Task: Create a task  Develop a new online tool for online customer surveys , assign it to team member softage.3@softage.net in the project BeaconTech and update the status of the task to  On Track  , set the priority of the task to Low
Action: Mouse moved to (89, 65)
Screenshot: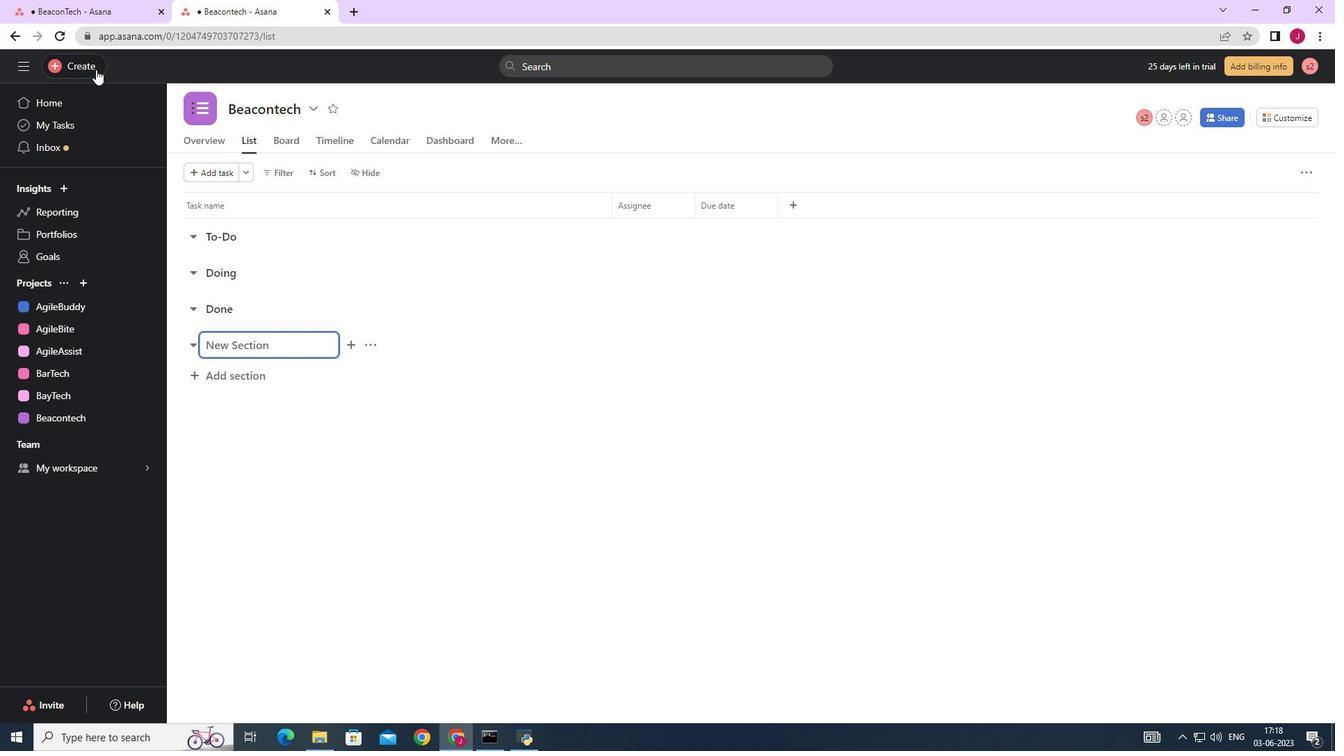 
Action: Mouse pressed left at (89, 65)
Screenshot: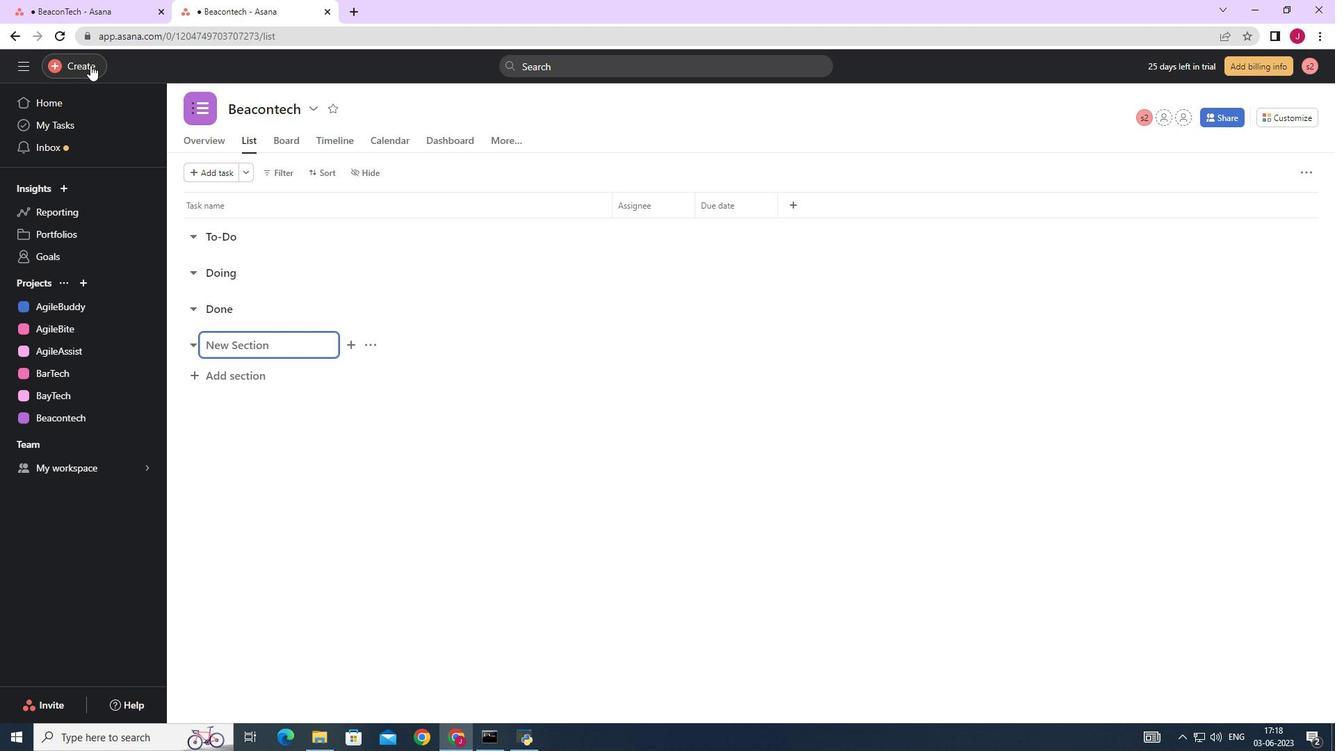 
Action: Mouse moved to (206, 71)
Screenshot: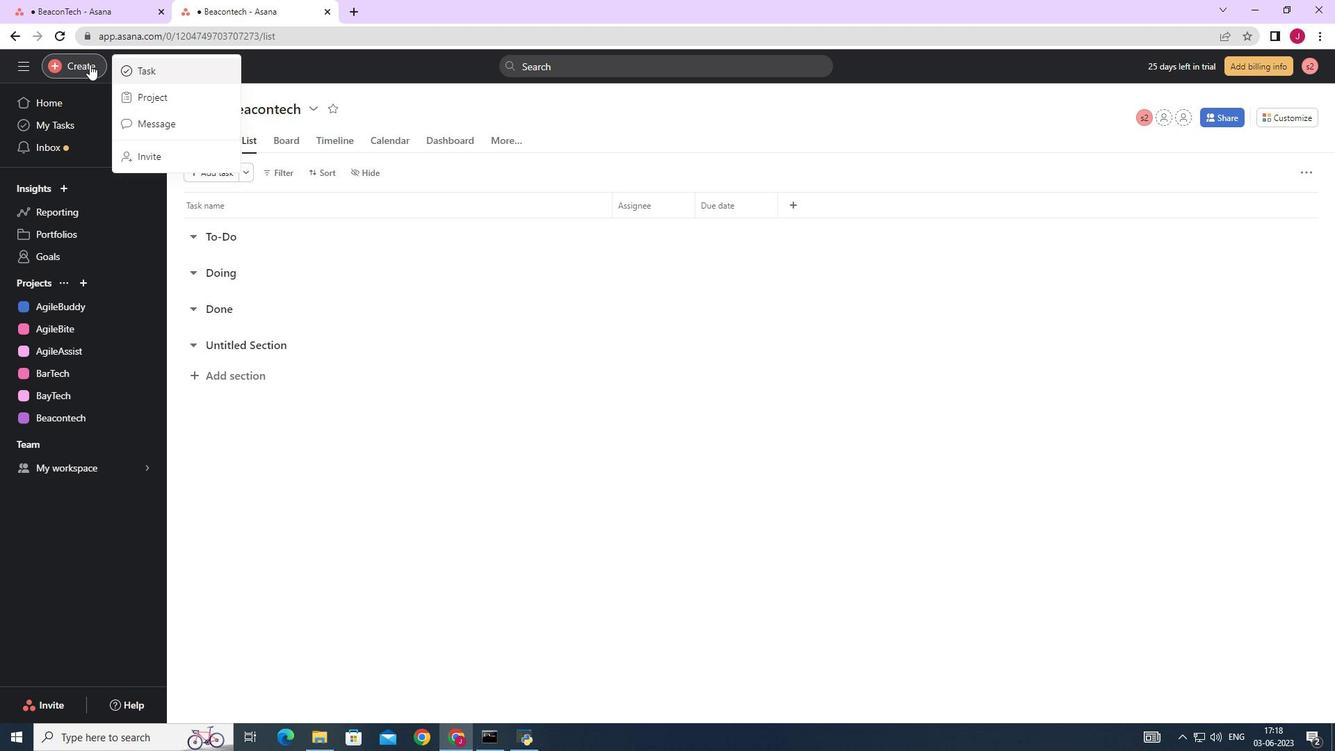 
Action: Mouse pressed left at (206, 71)
Screenshot: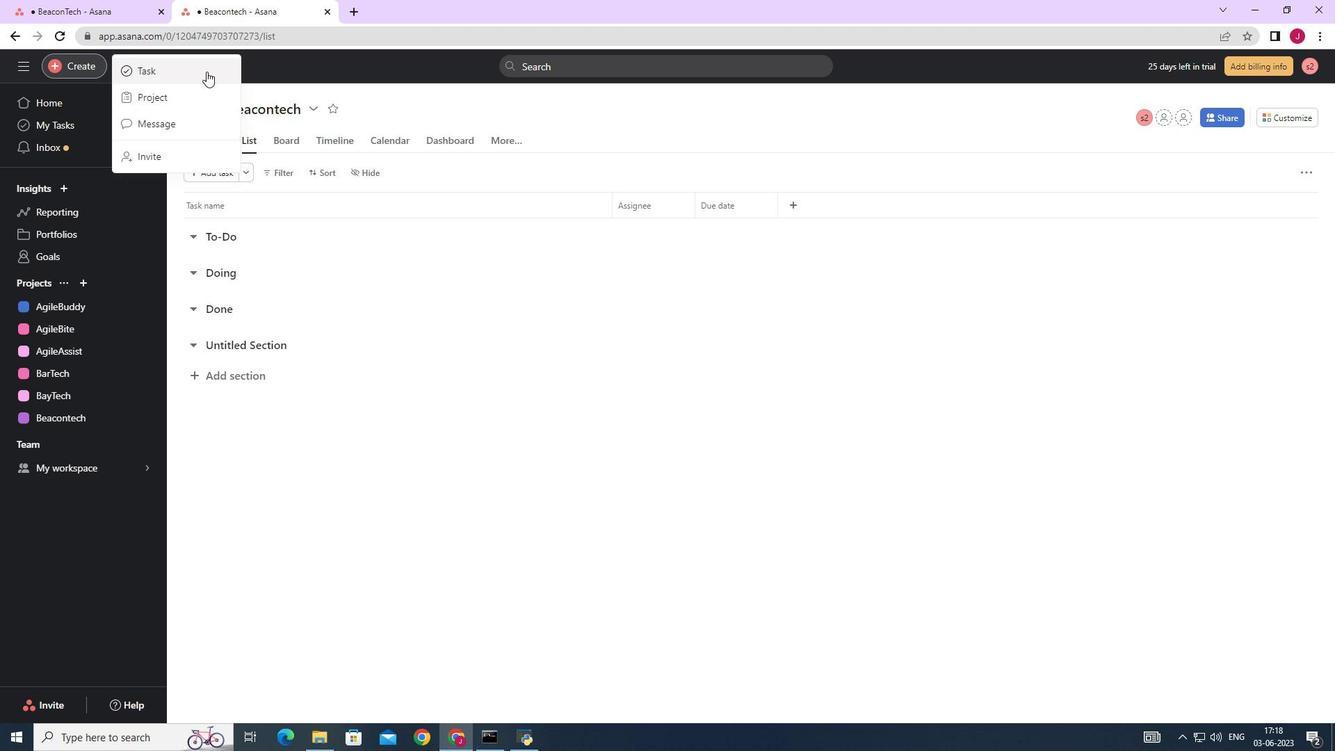 
Action: Mouse moved to (1114, 462)
Screenshot: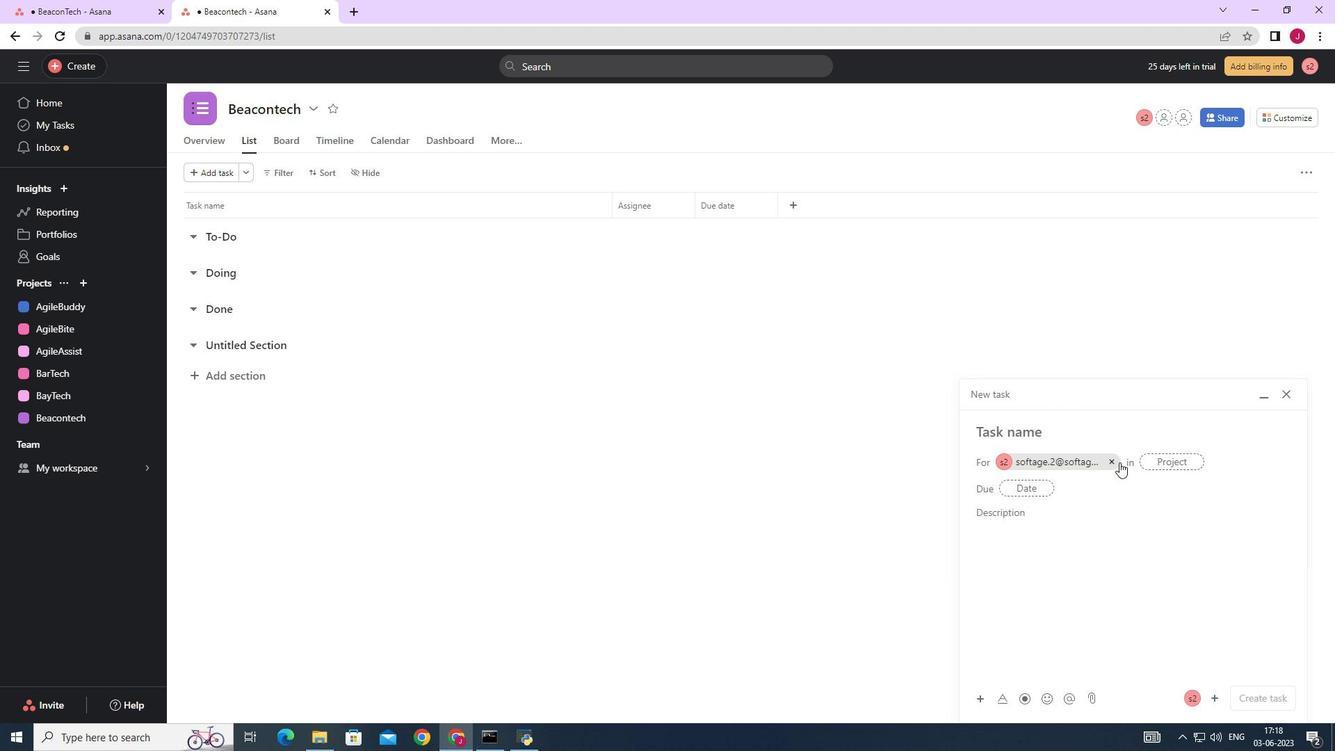 
Action: Mouse pressed left at (1114, 462)
Screenshot: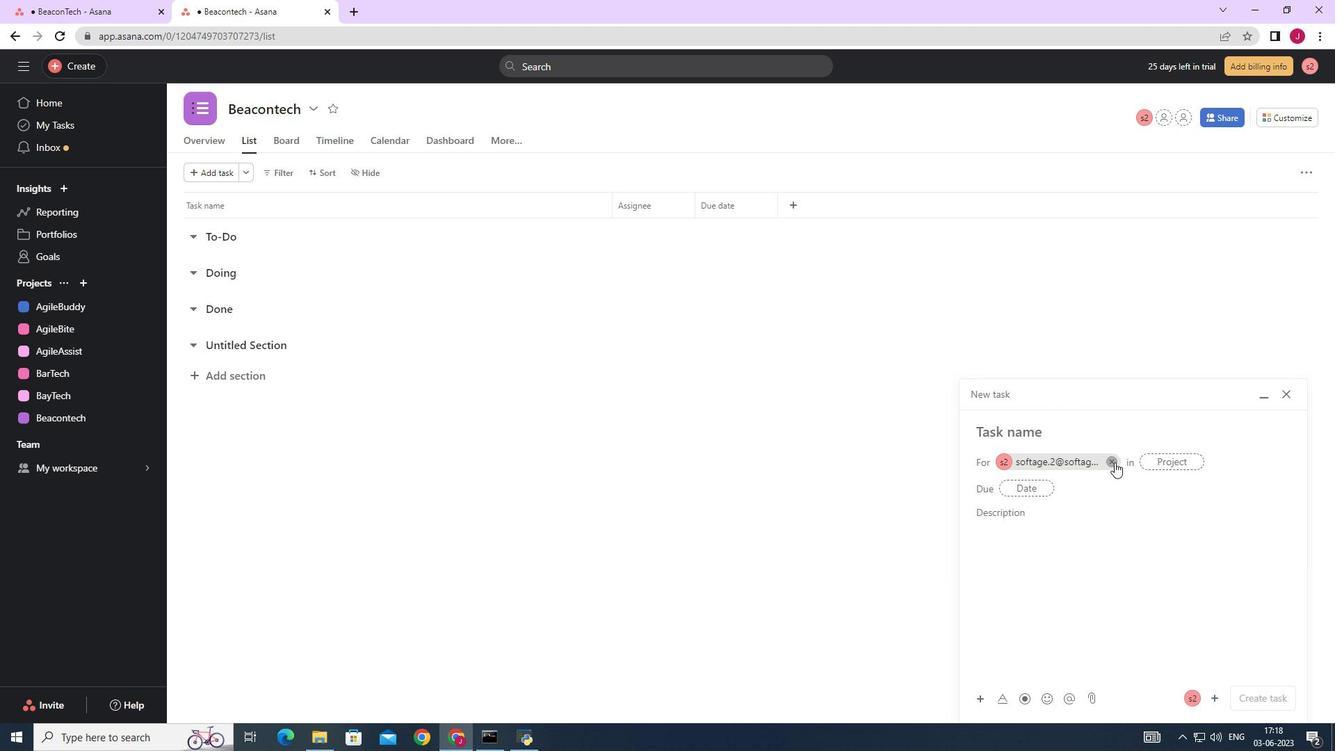 
Action: Mouse moved to (1018, 432)
Screenshot: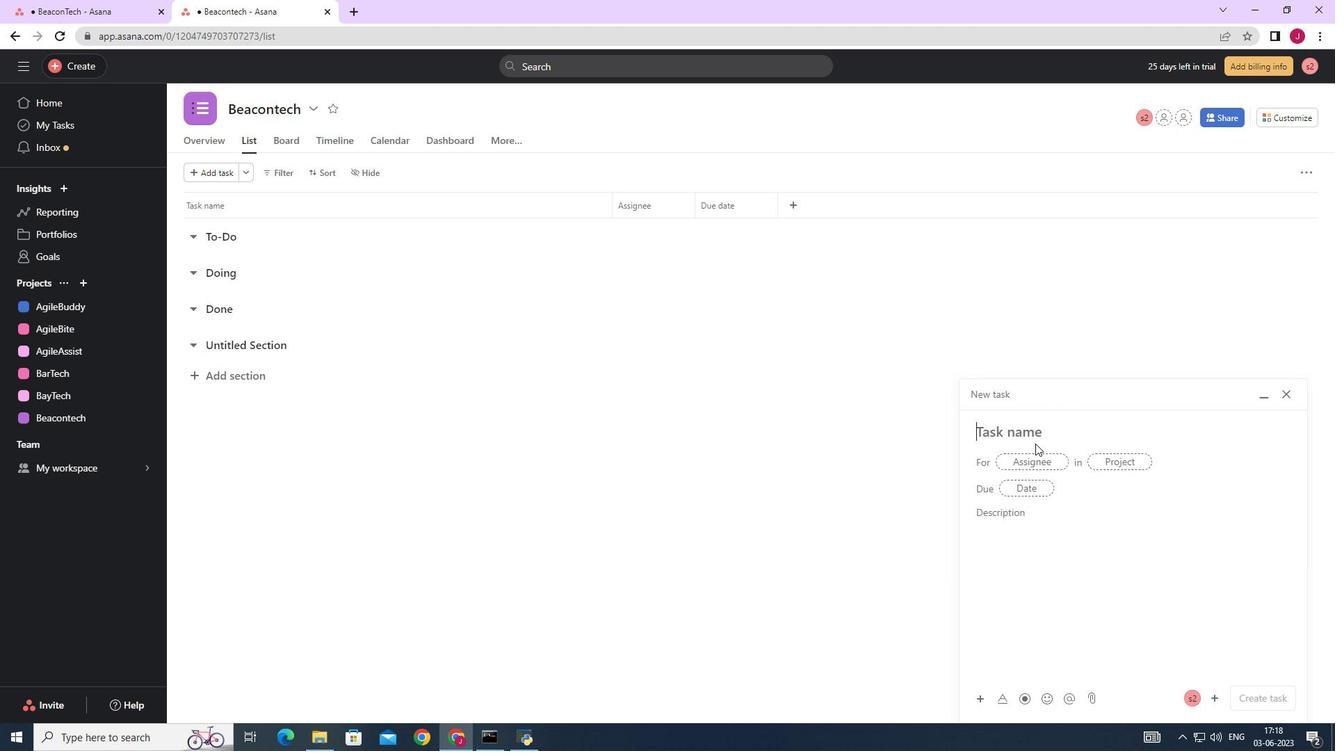 
Action: Mouse pressed left at (1018, 432)
Screenshot: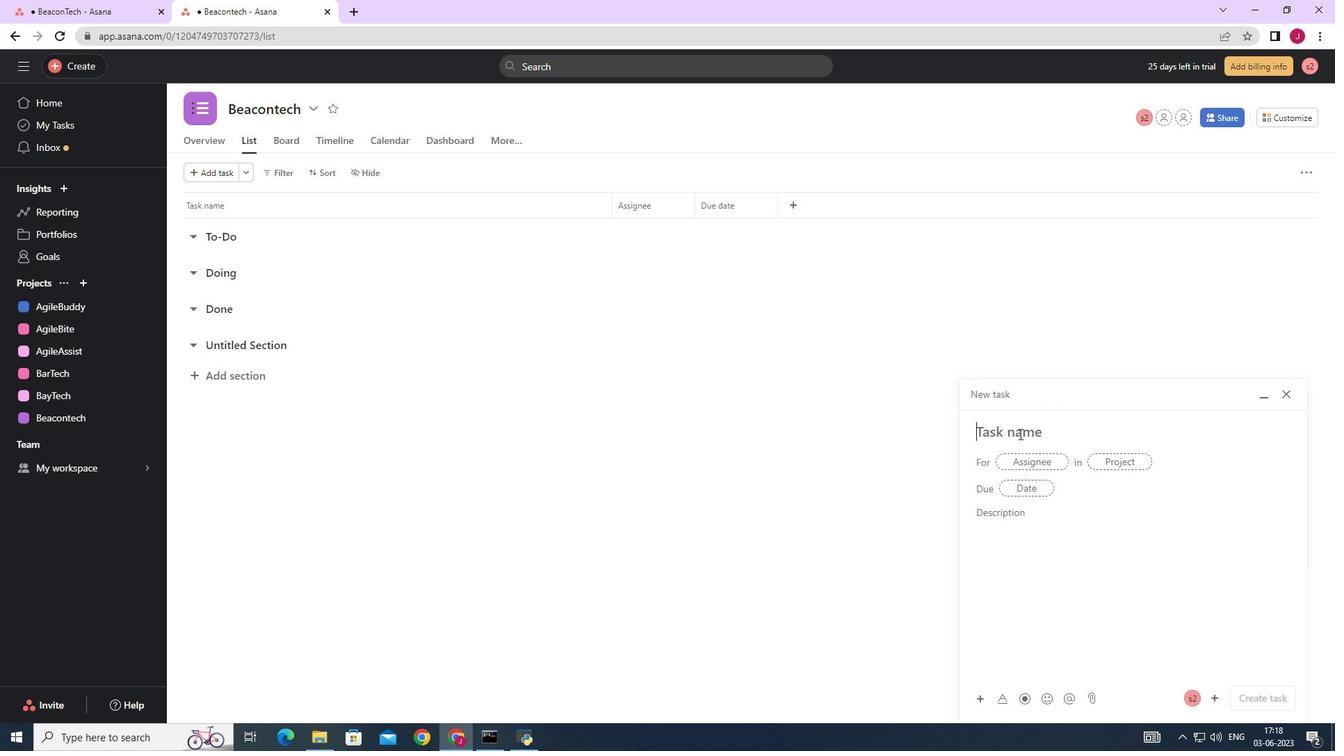 
Action: Key pressed <Key.caps_lock>D<Key.caps_lock>evelop<Key.space>a<Key.space>new<Key.space>online<Key.space>tool<Key.space>for<Key.space>online<Key.space>customer<Key.space>surveys
Screenshot: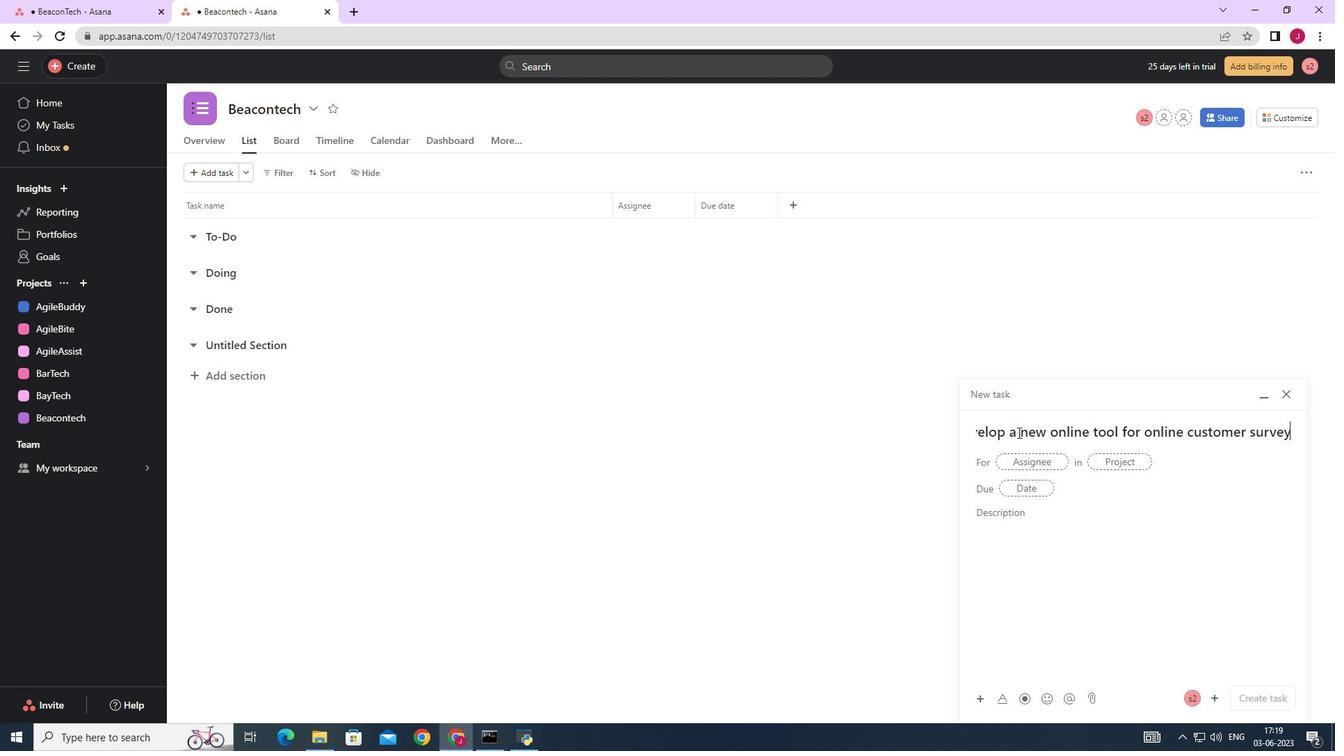 
Action: Mouse moved to (1036, 461)
Screenshot: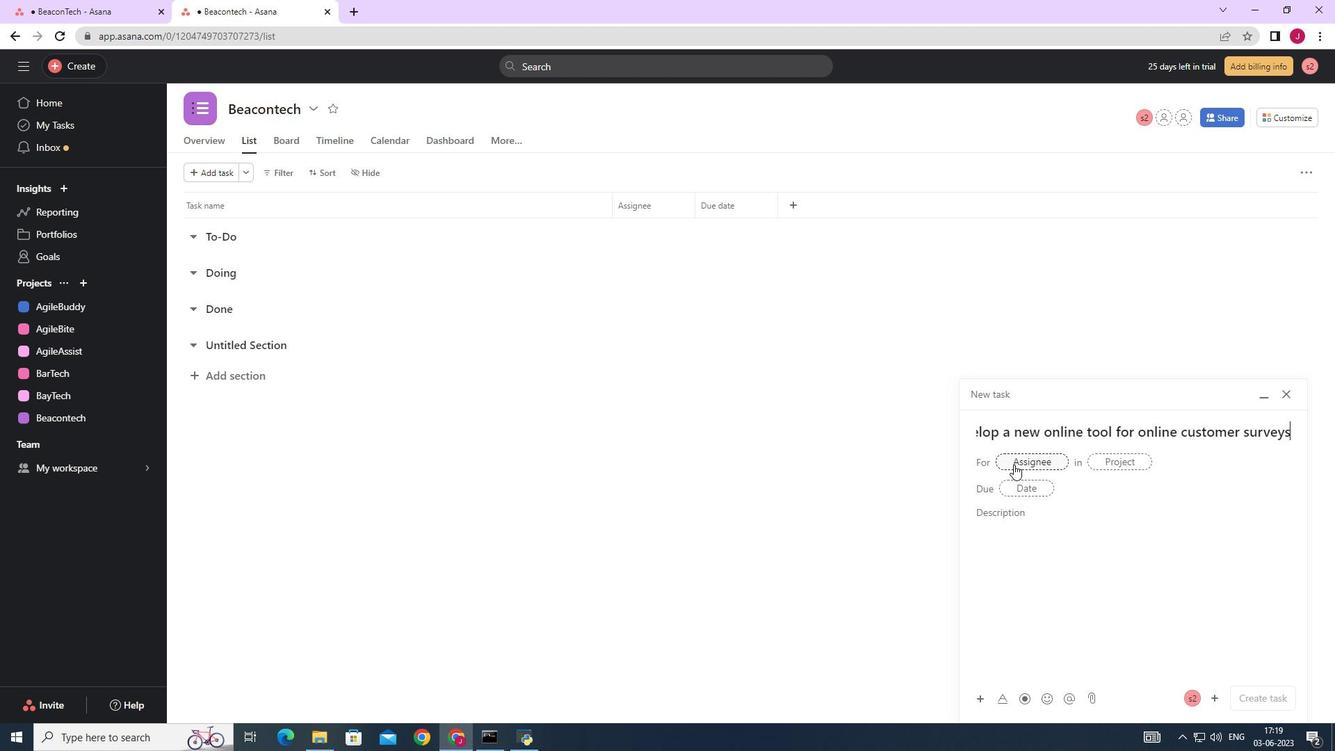 
Action: Mouse pressed left at (1036, 461)
Screenshot: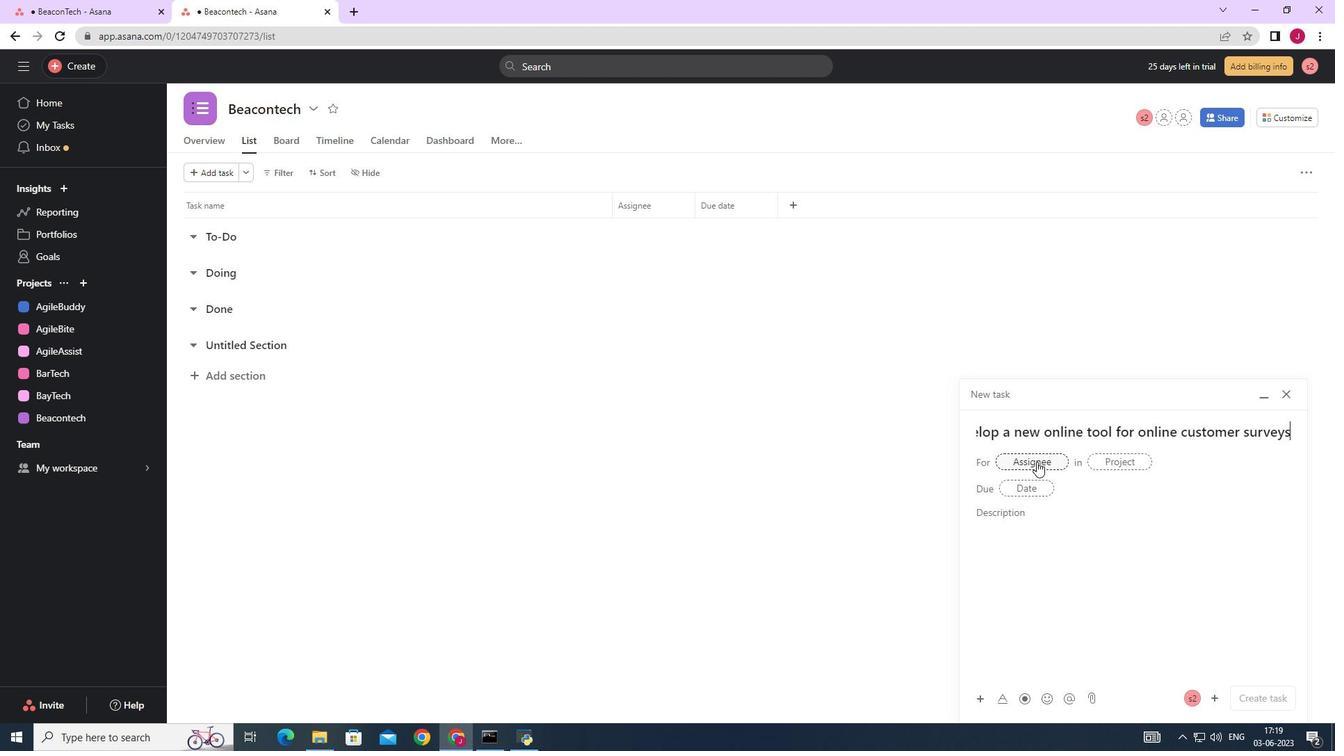 
Action: Mouse moved to (1036, 461)
Screenshot: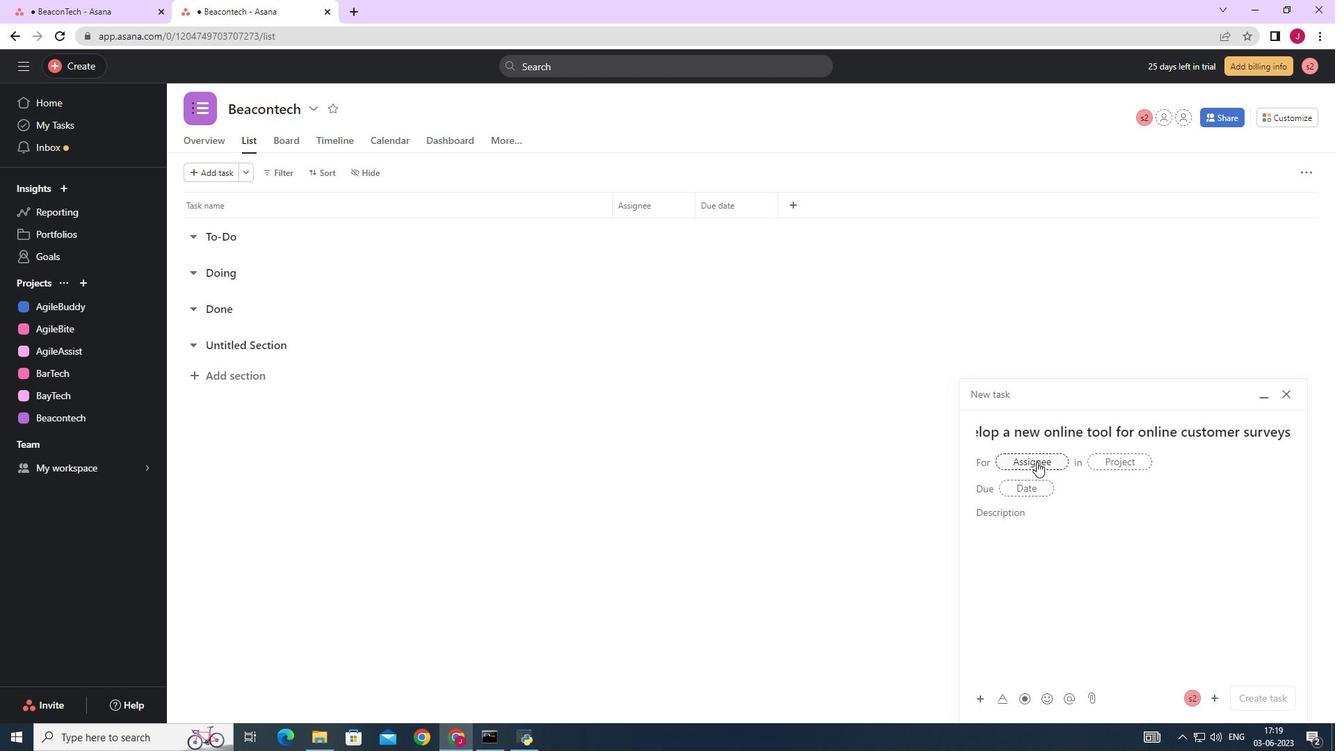 
Action: Key pressed softage.3
Screenshot: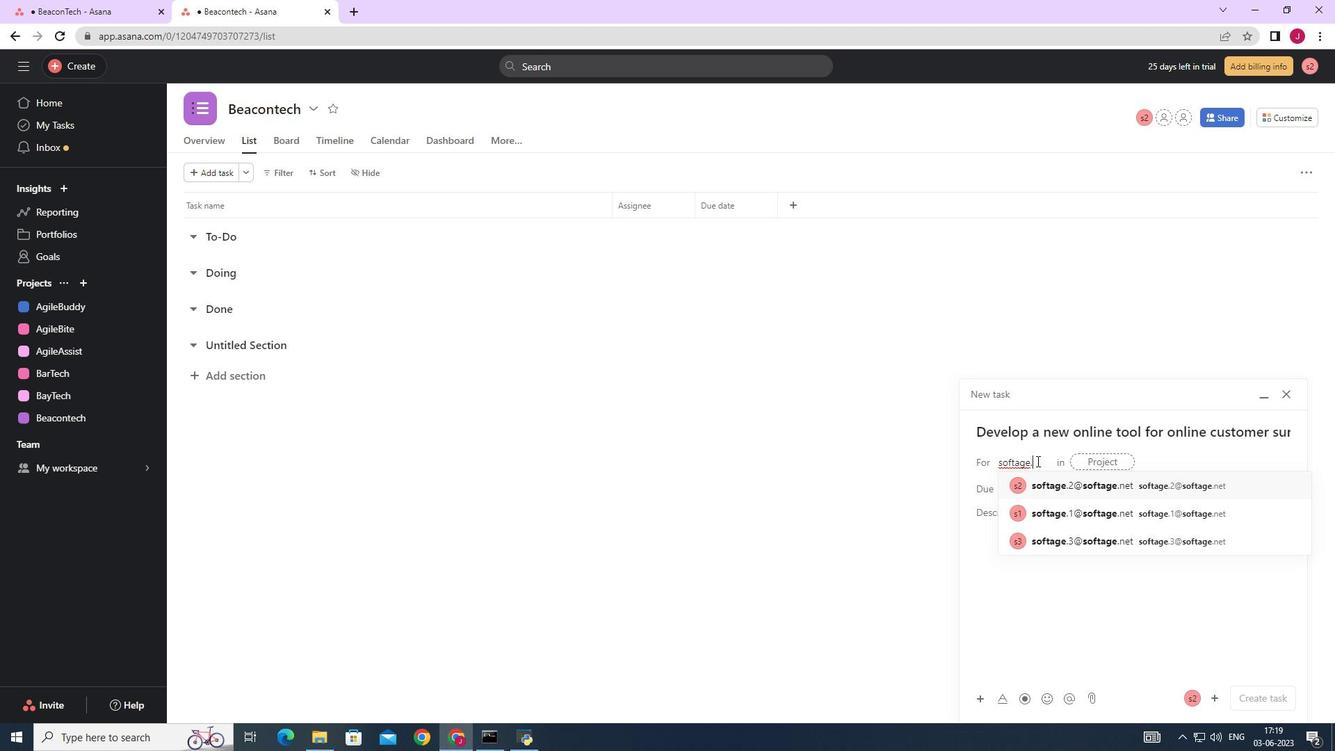 
Action: Mouse moved to (1105, 487)
Screenshot: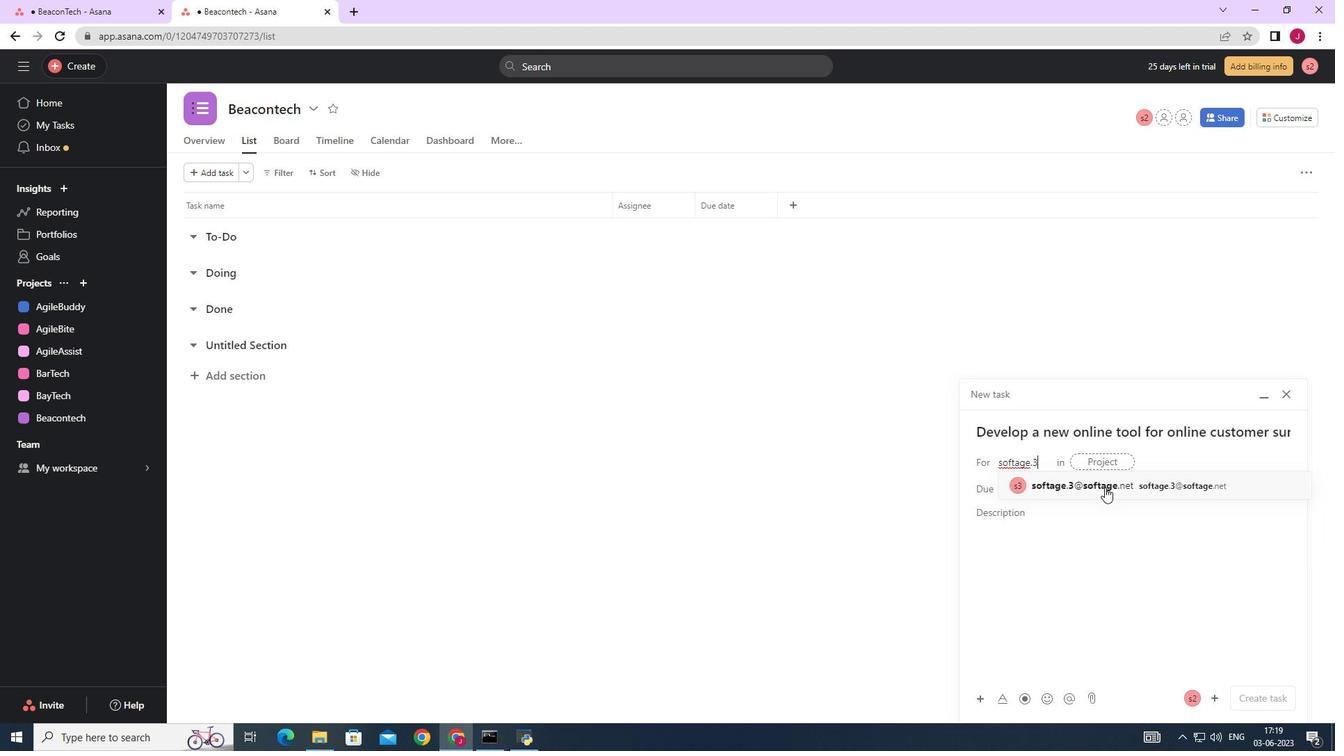 
Action: Mouse pressed left at (1105, 487)
Screenshot: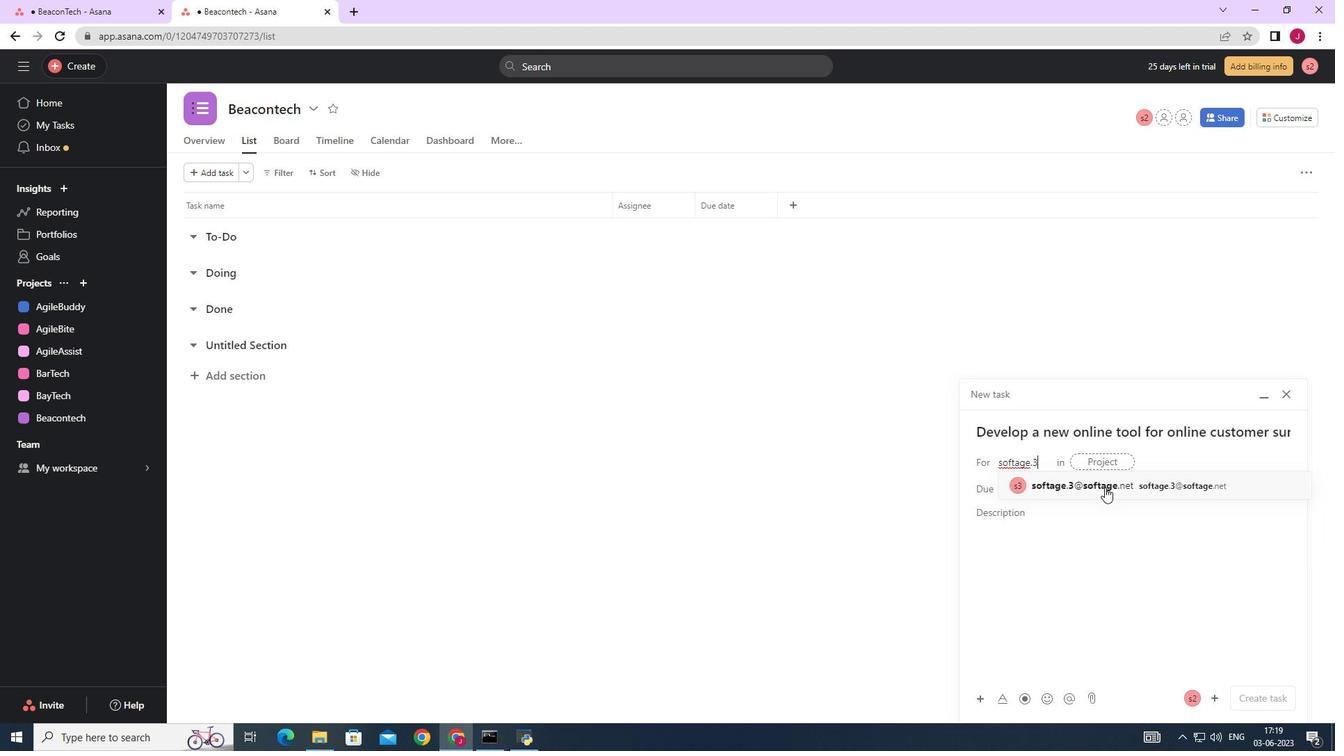 
Action: Mouse moved to (866, 480)
Screenshot: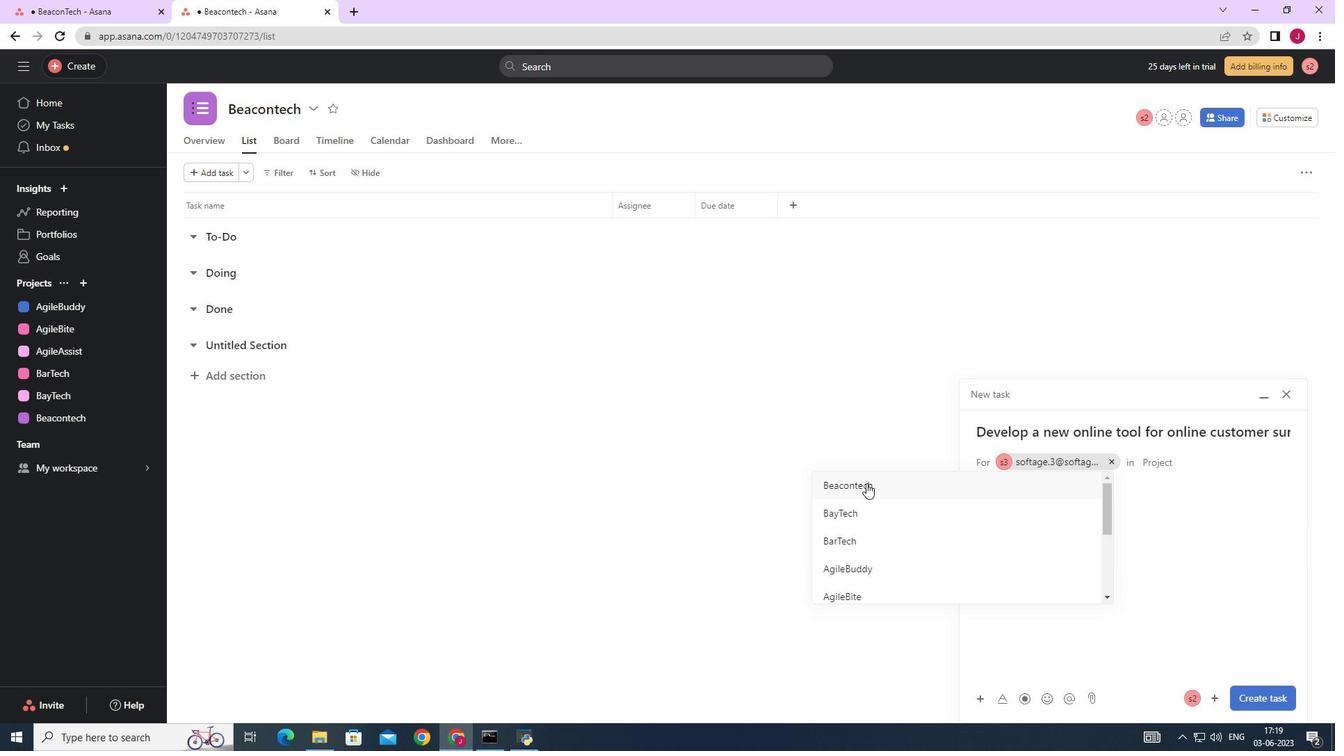 
Action: Mouse pressed left at (866, 480)
Screenshot: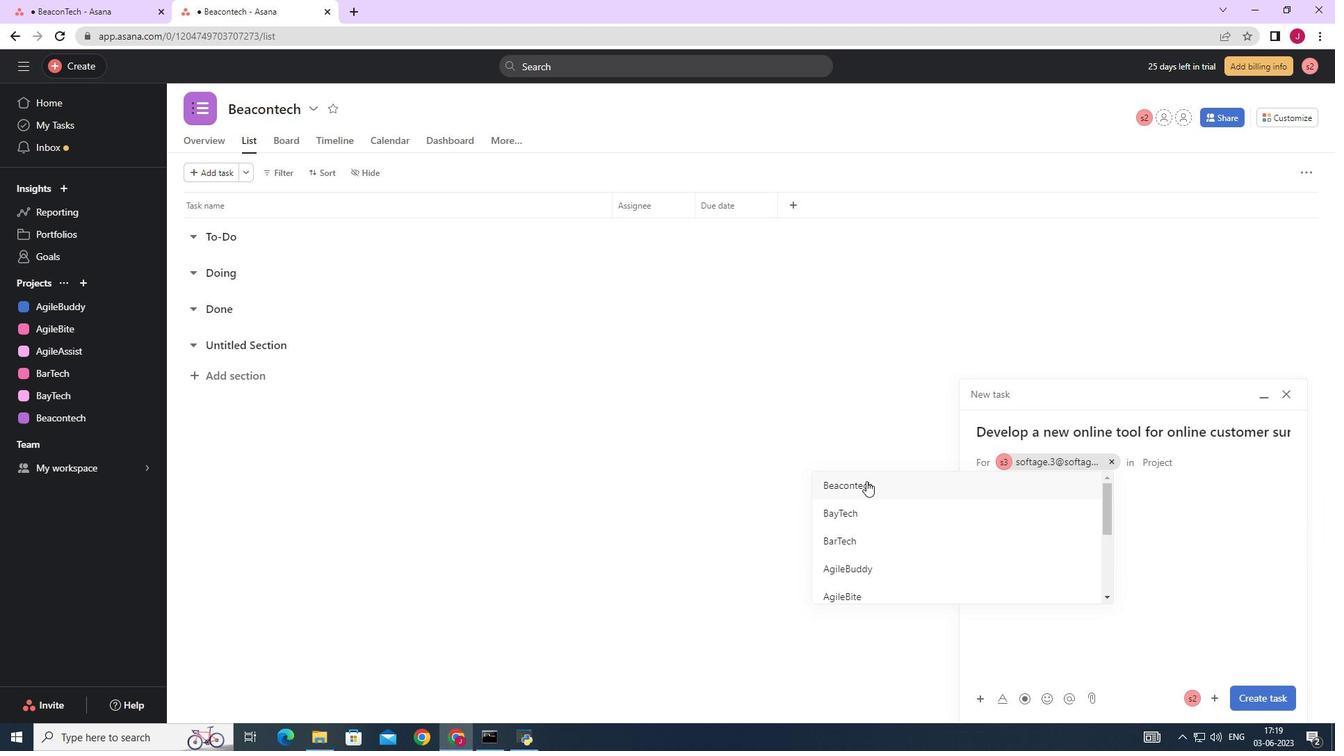 
Action: Mouse moved to (794, 203)
Screenshot: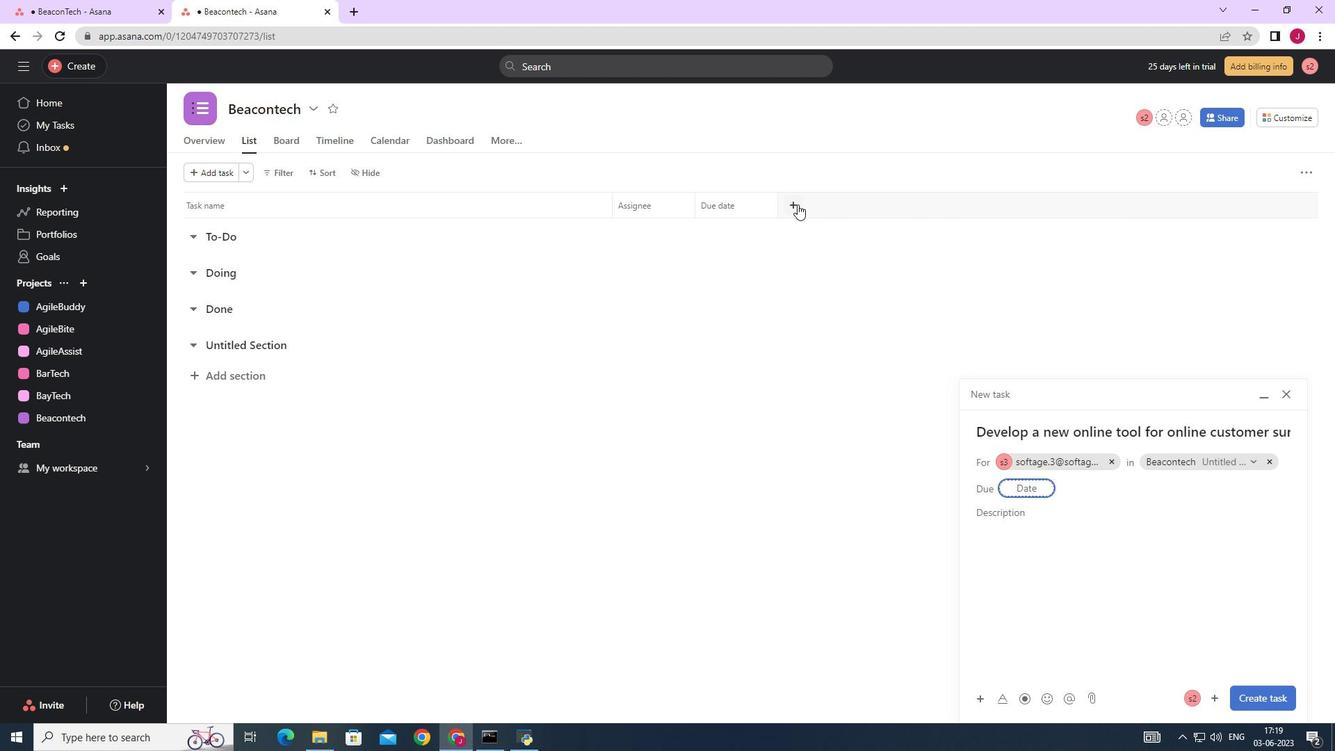 
Action: Mouse pressed left at (794, 203)
Screenshot: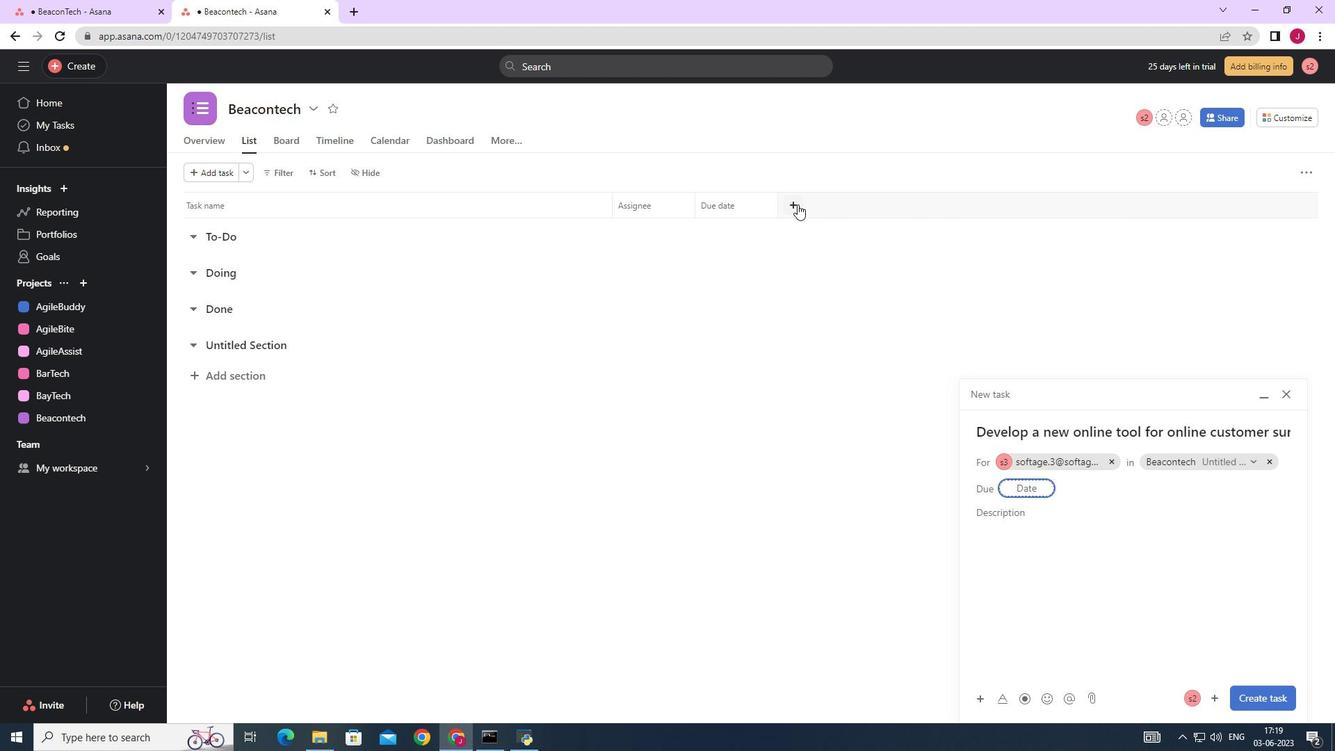 
Action: Mouse moved to (826, 253)
Screenshot: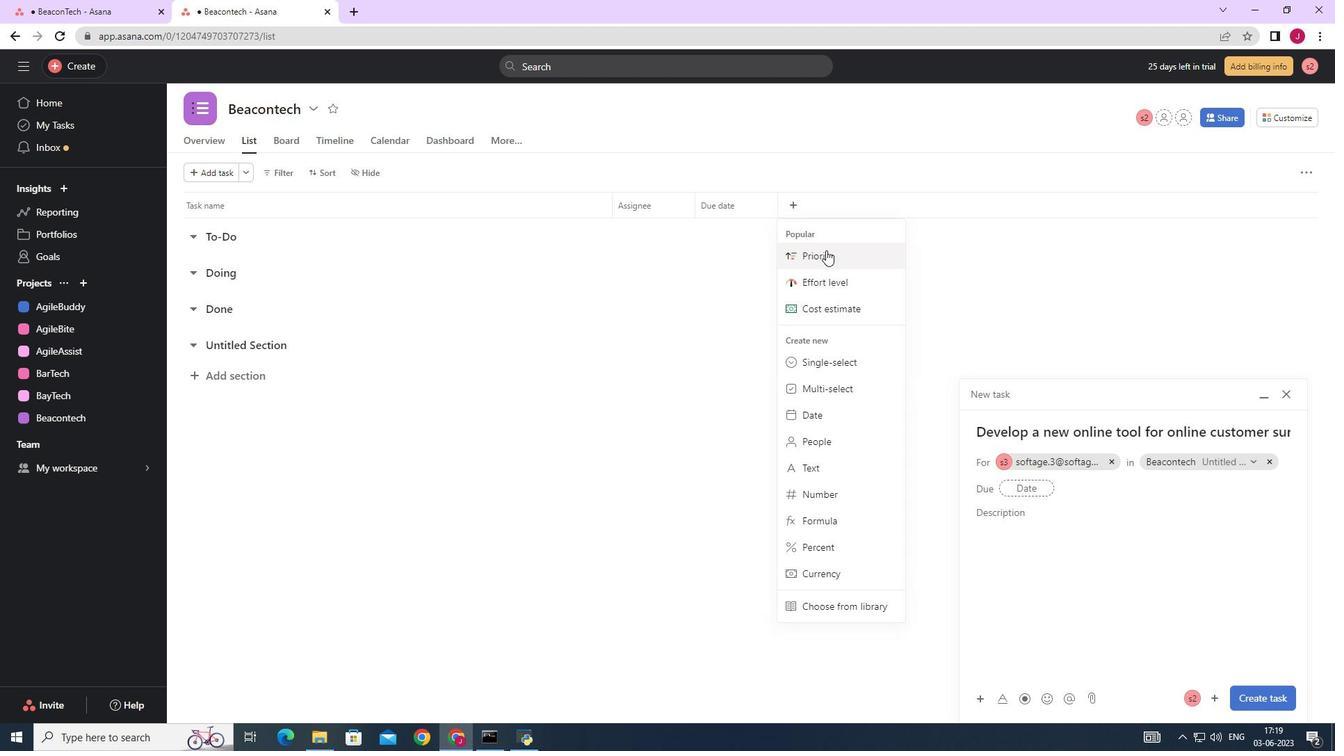 
Action: Mouse pressed left at (826, 253)
Screenshot: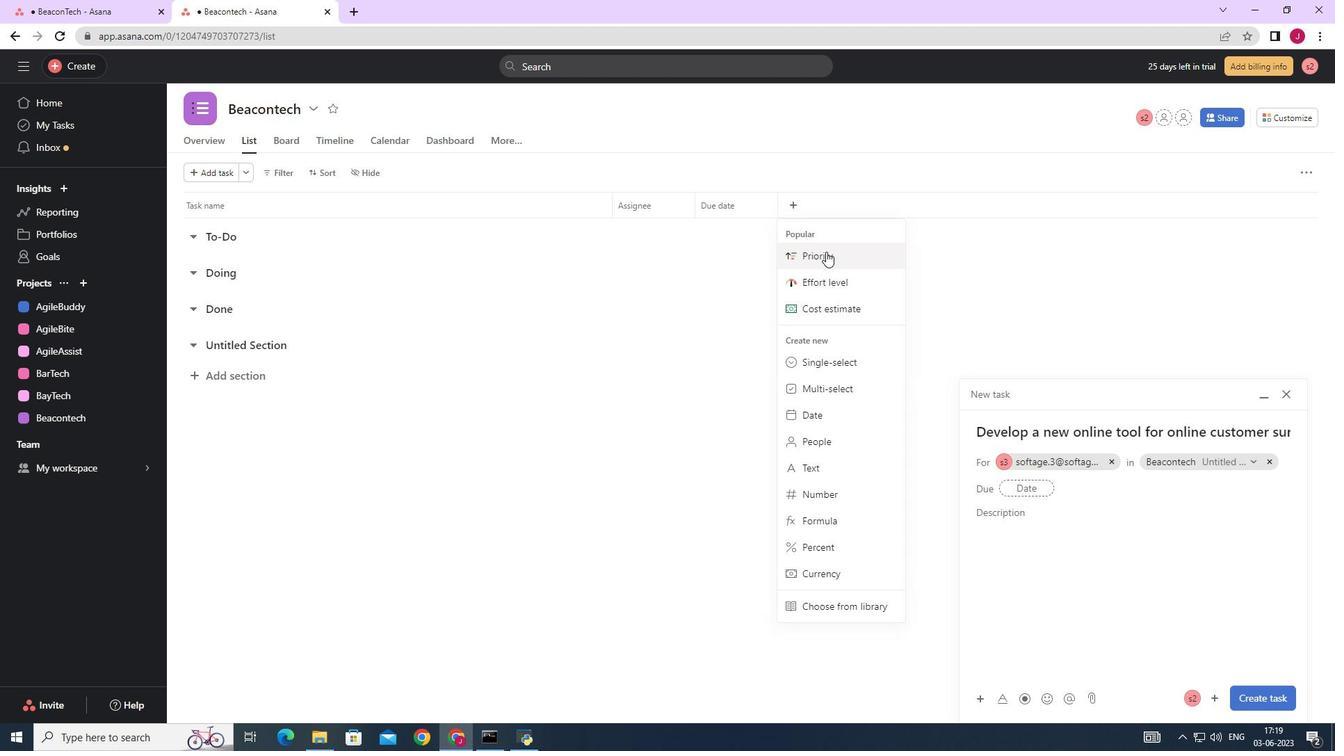 
Action: Mouse moved to (811, 464)
Screenshot: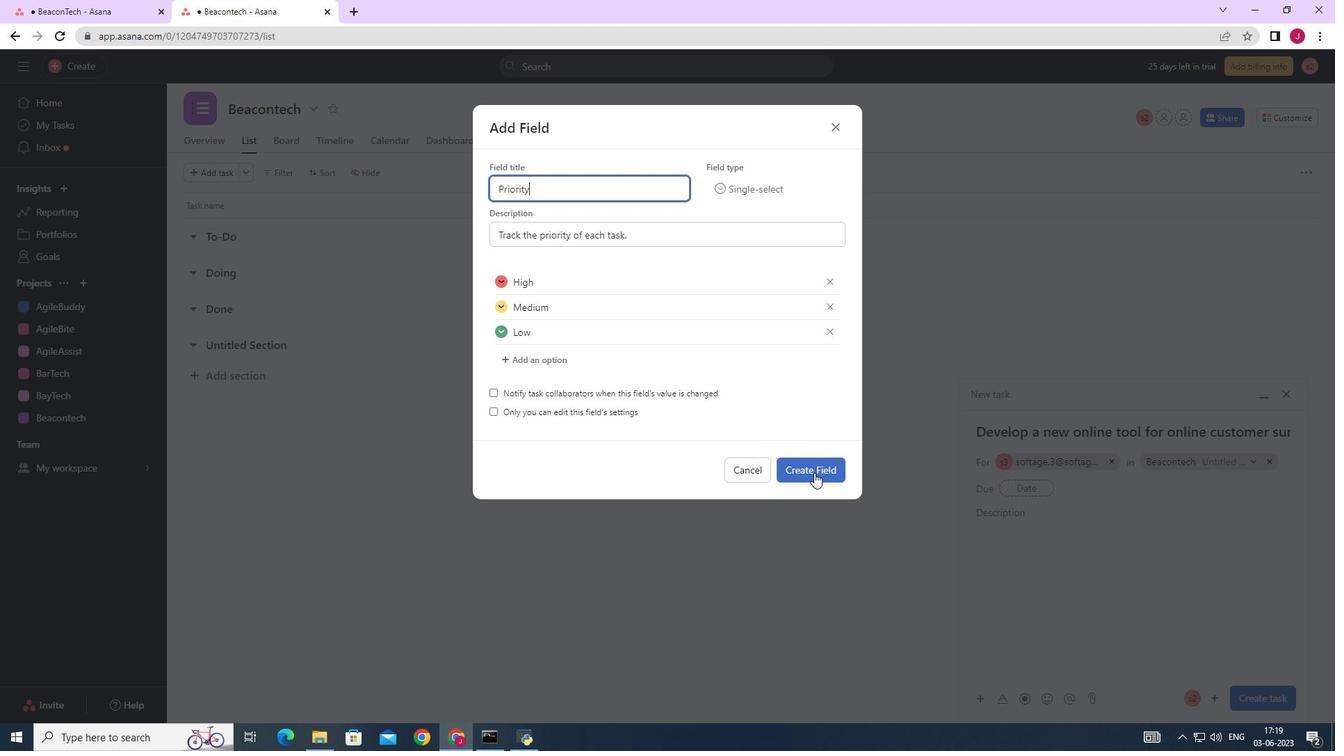 
Action: Mouse pressed left at (811, 464)
Screenshot: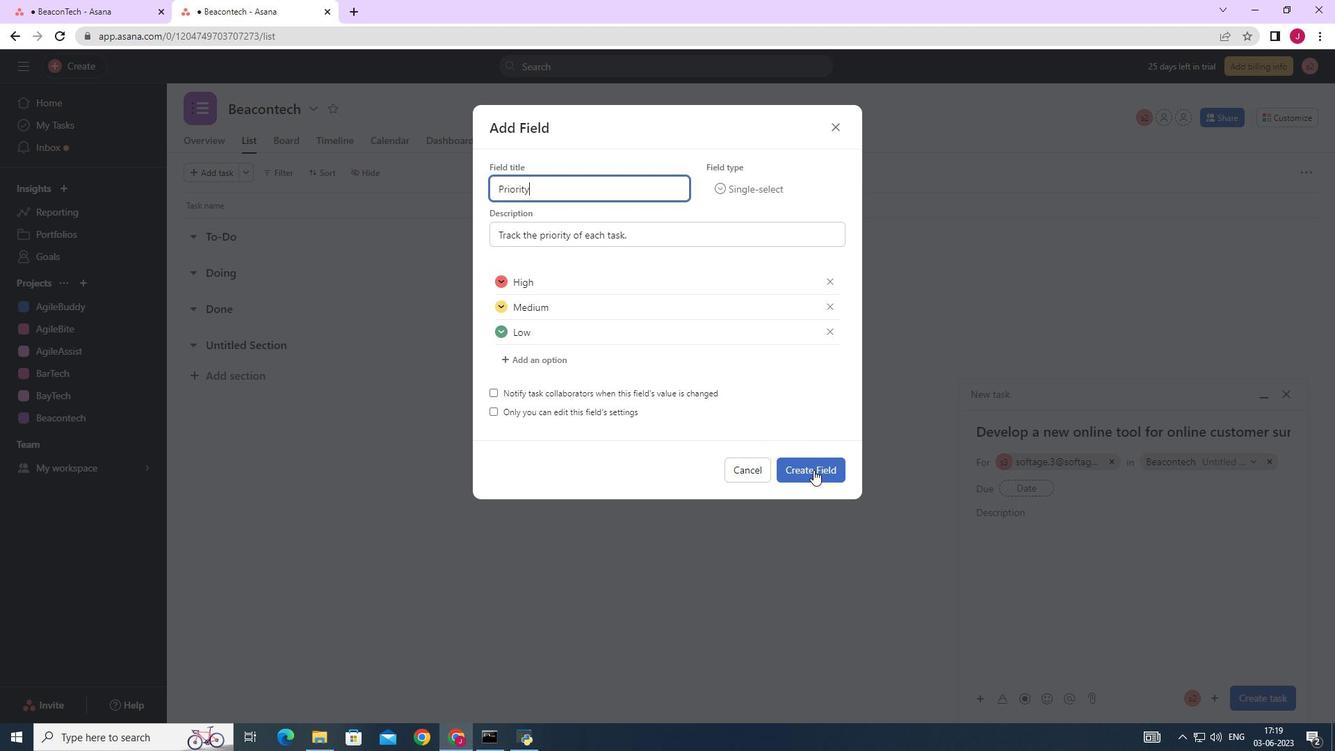 
Action: Mouse moved to (874, 209)
Screenshot: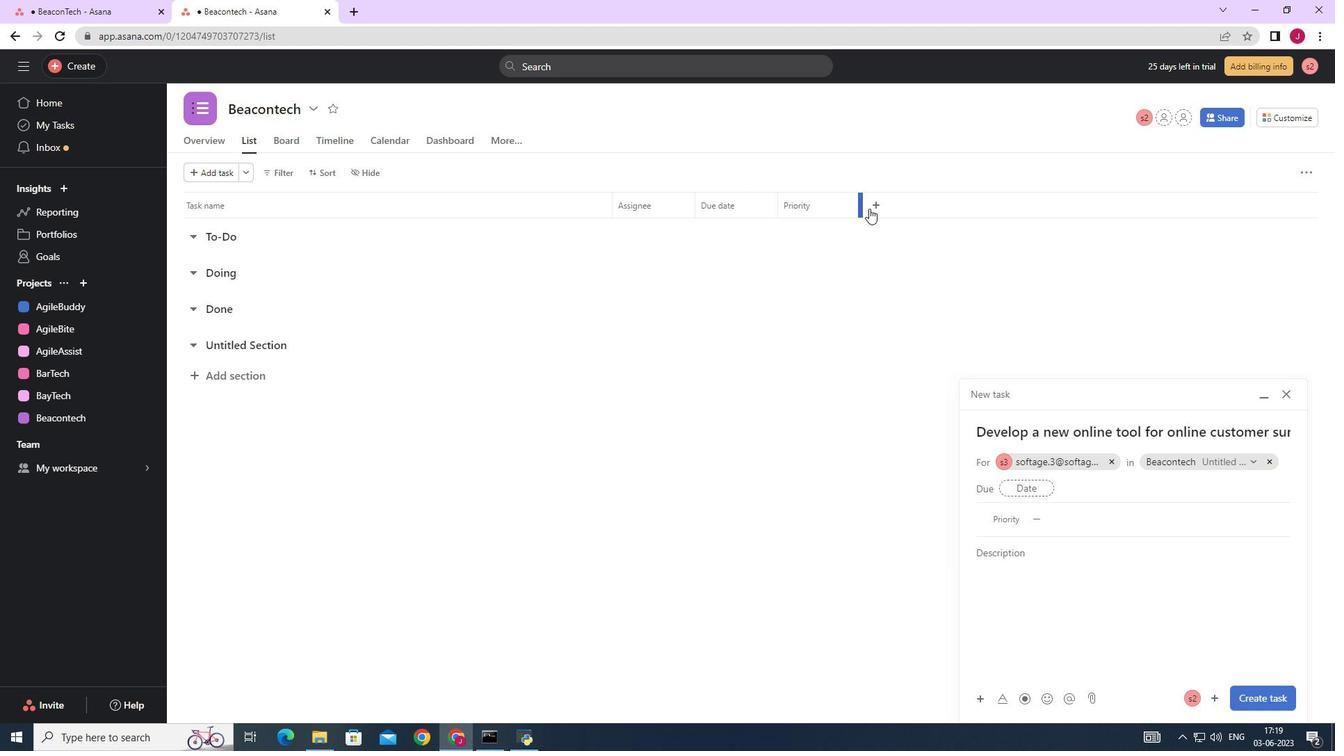 
Action: Mouse pressed left at (874, 209)
Screenshot: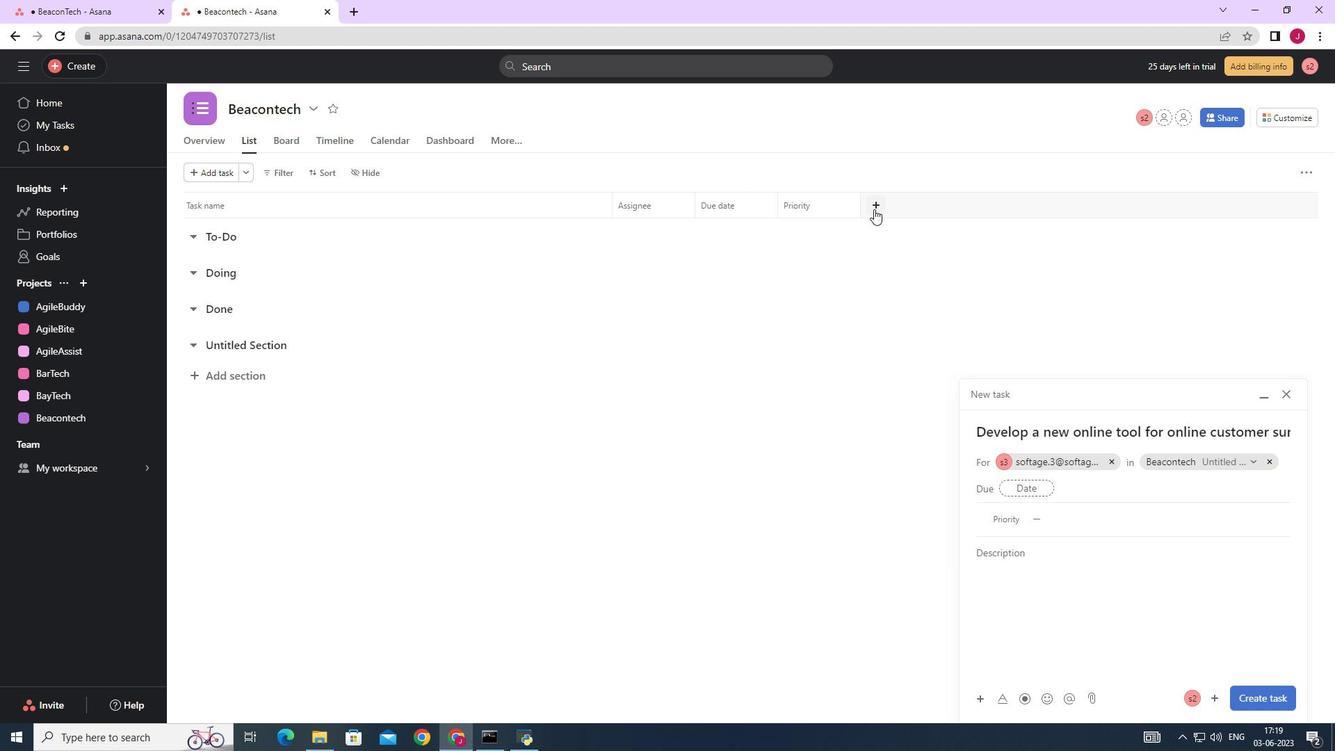 
Action: Mouse moved to (901, 358)
Screenshot: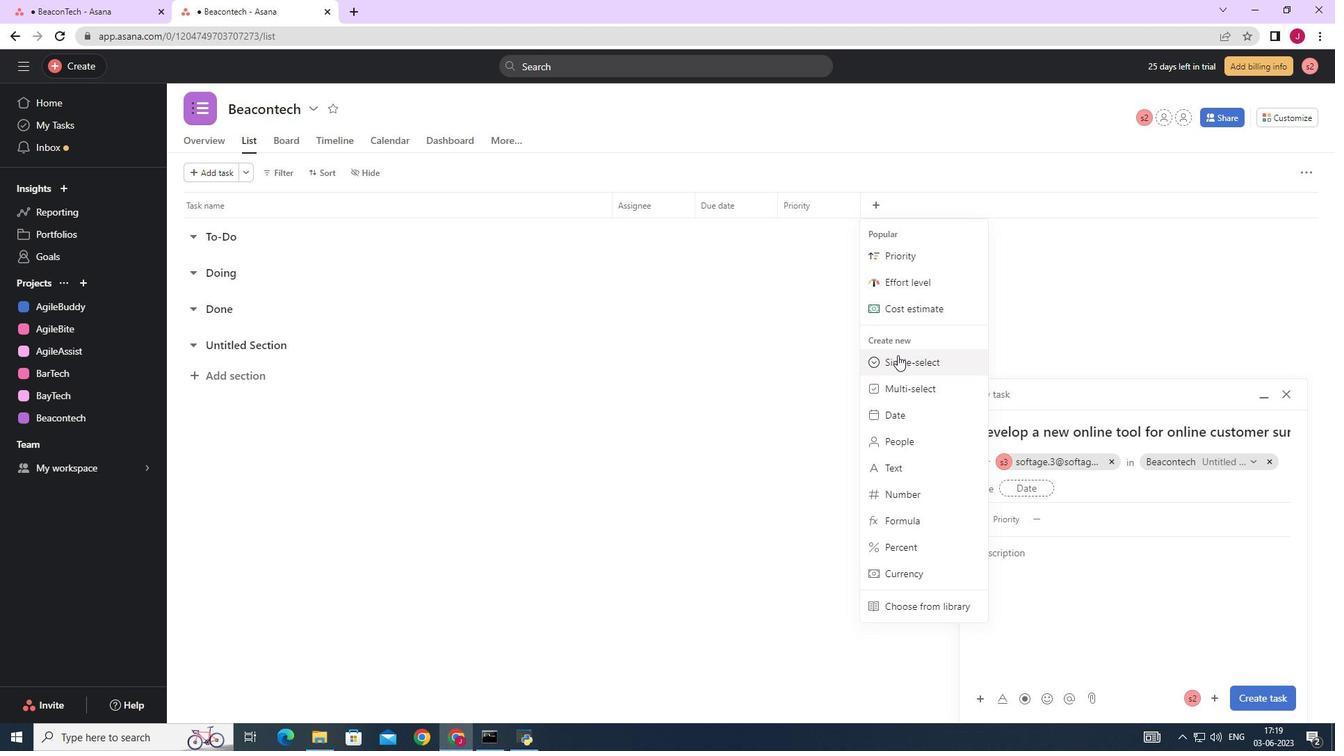 
Action: Mouse pressed left at (901, 358)
Screenshot: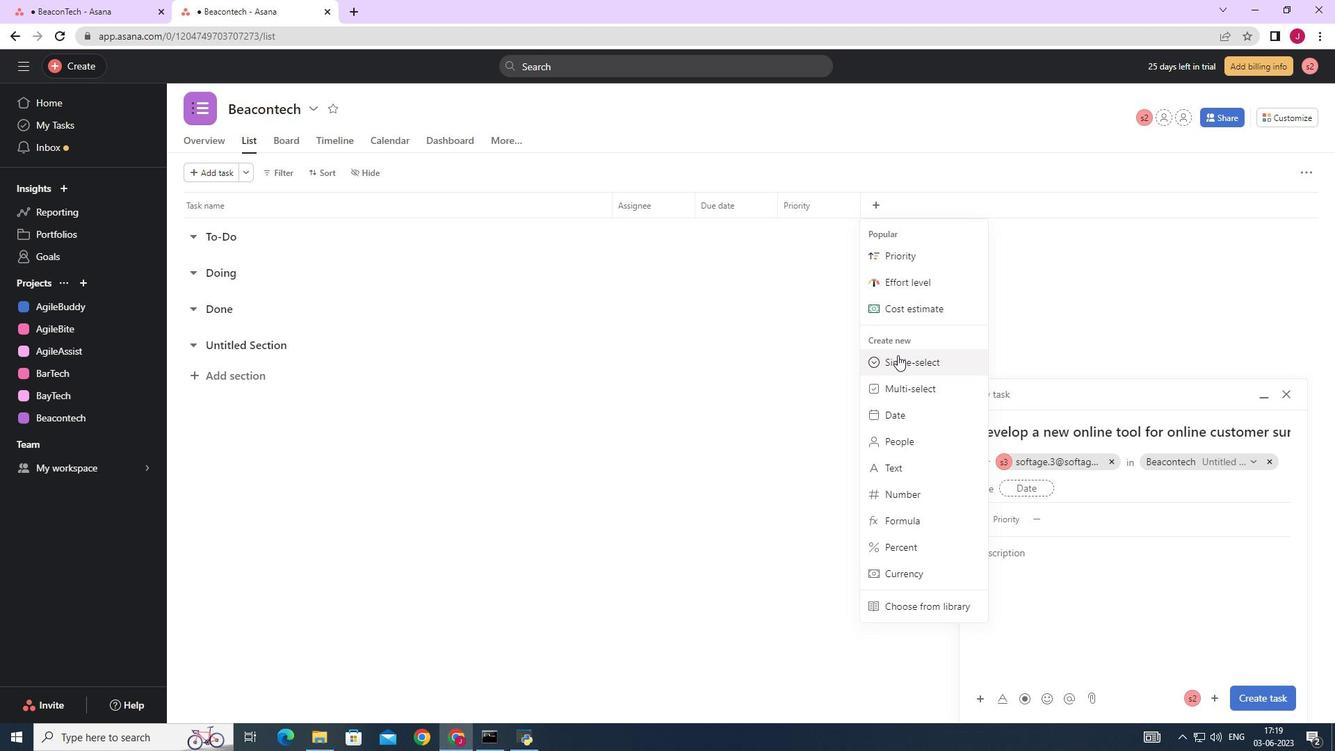 
Action: Mouse moved to (562, 233)
Screenshot: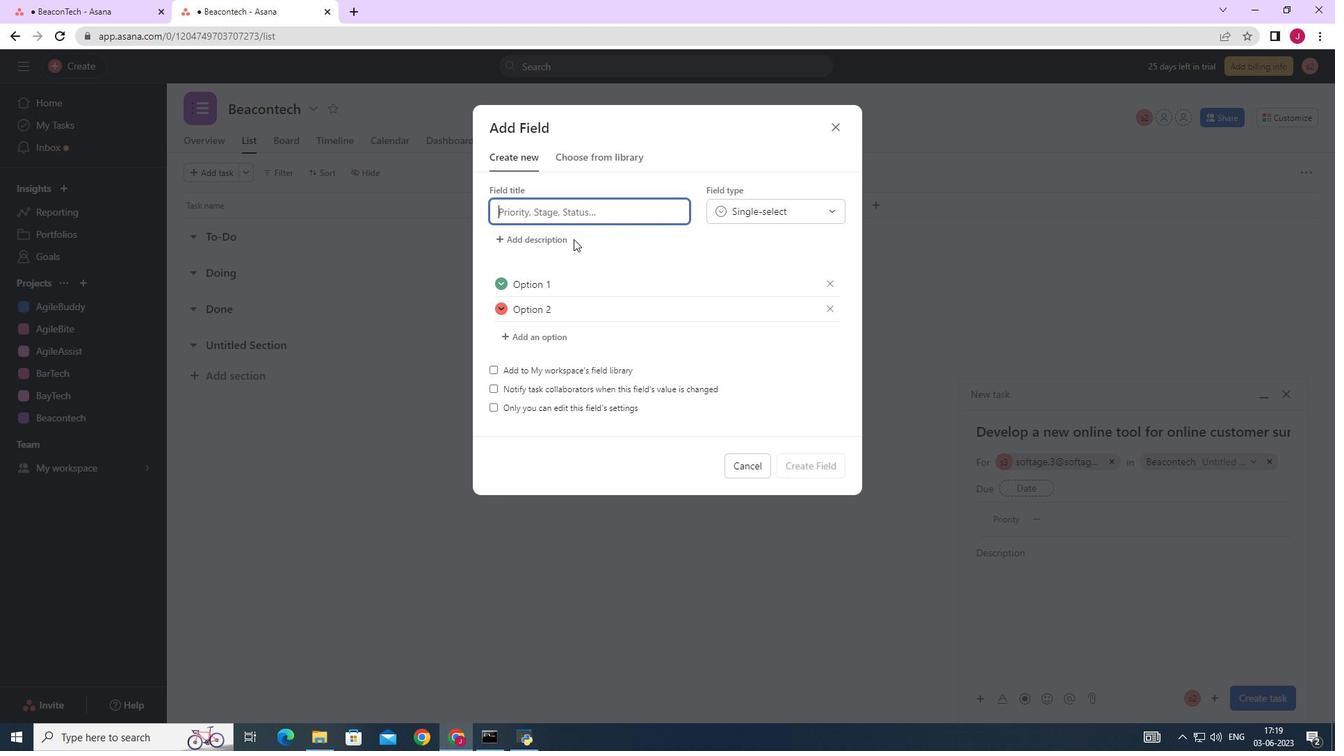 
Action: Key pressed status
Screenshot: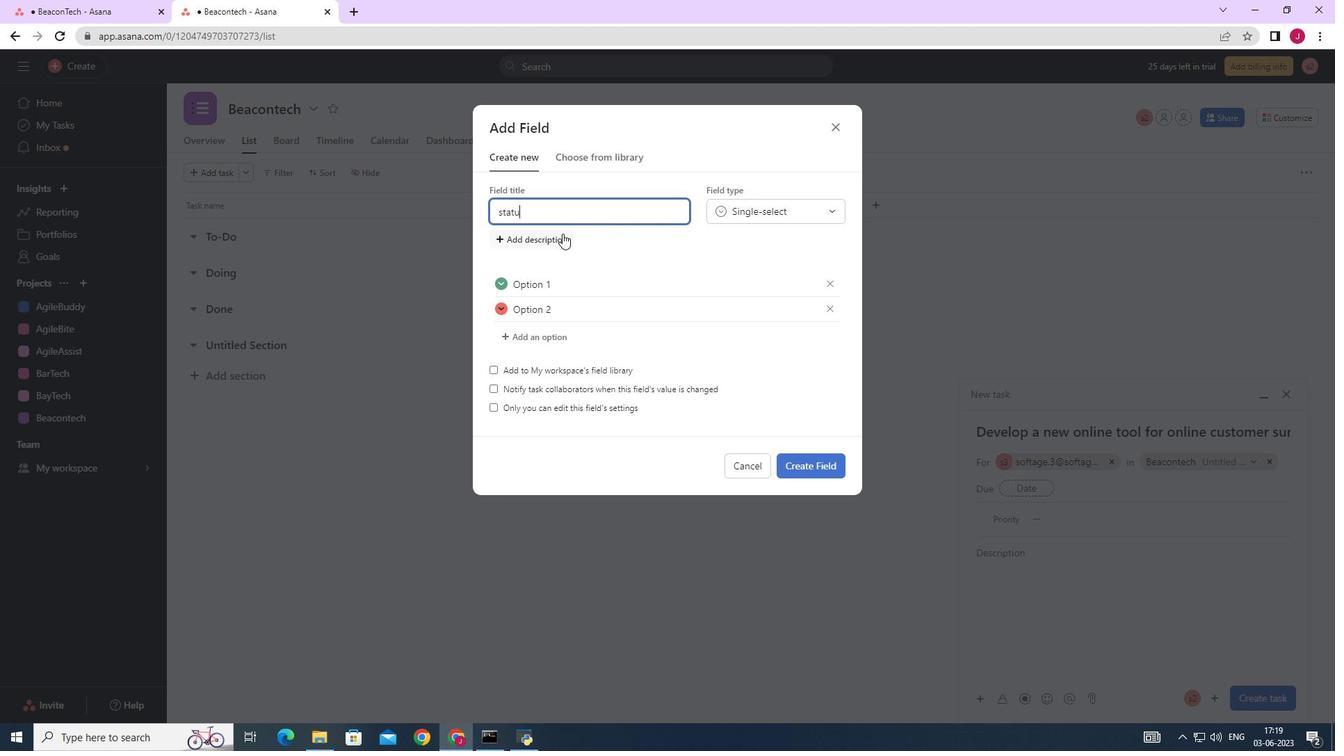 
Action: Mouse moved to (586, 278)
Screenshot: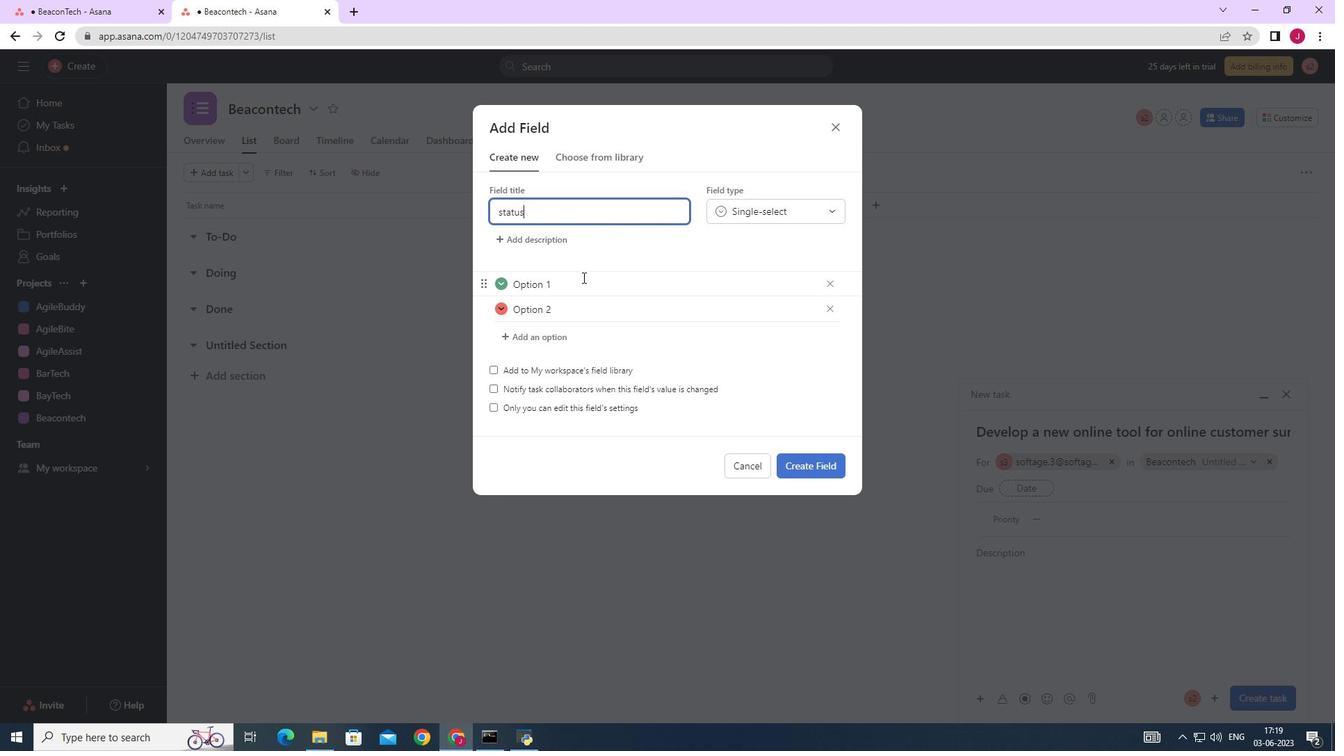 
Action: Mouse pressed left at (586, 278)
Screenshot: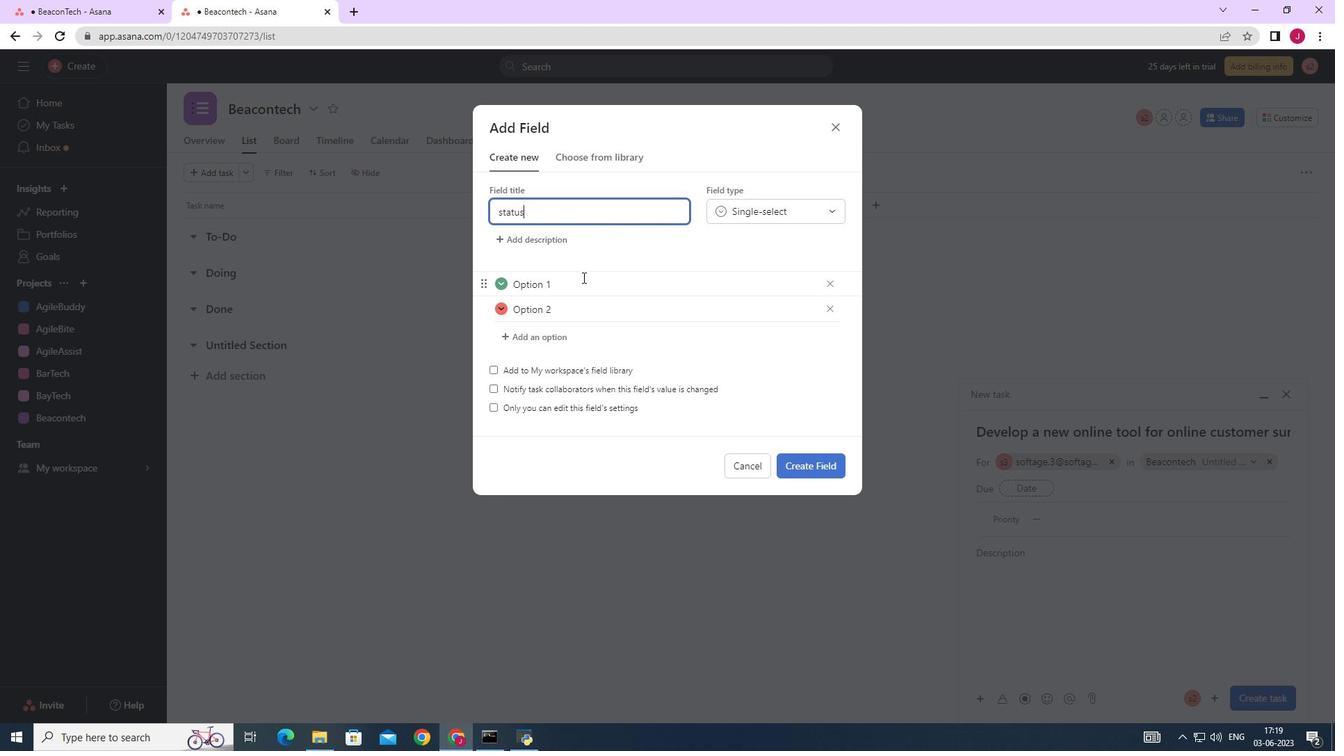 
Action: Mouse moved to (589, 280)
Screenshot: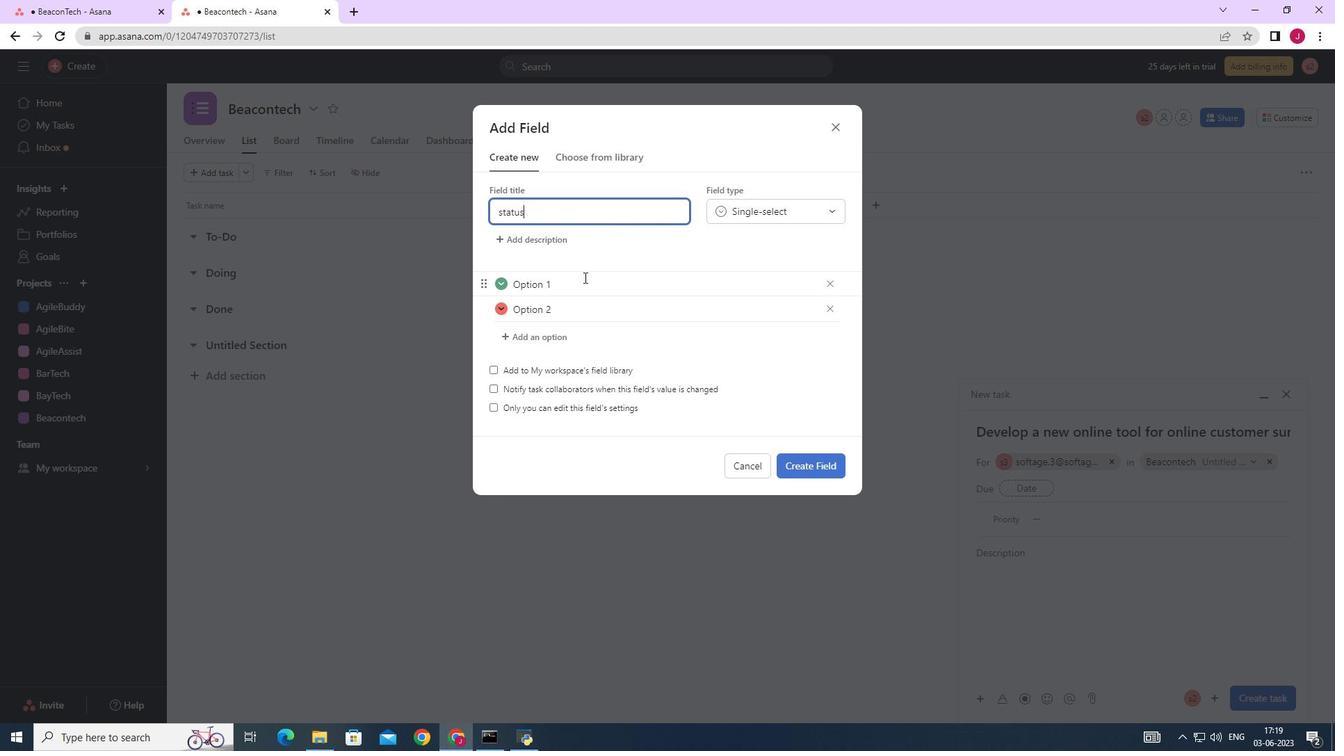 
Action: Key pressed <Key.backspace><Key.backspace><Key.backspace><Key.backspace><Key.backspace><Key.backspace><Key.backspace>n<Key.space>track
Screenshot: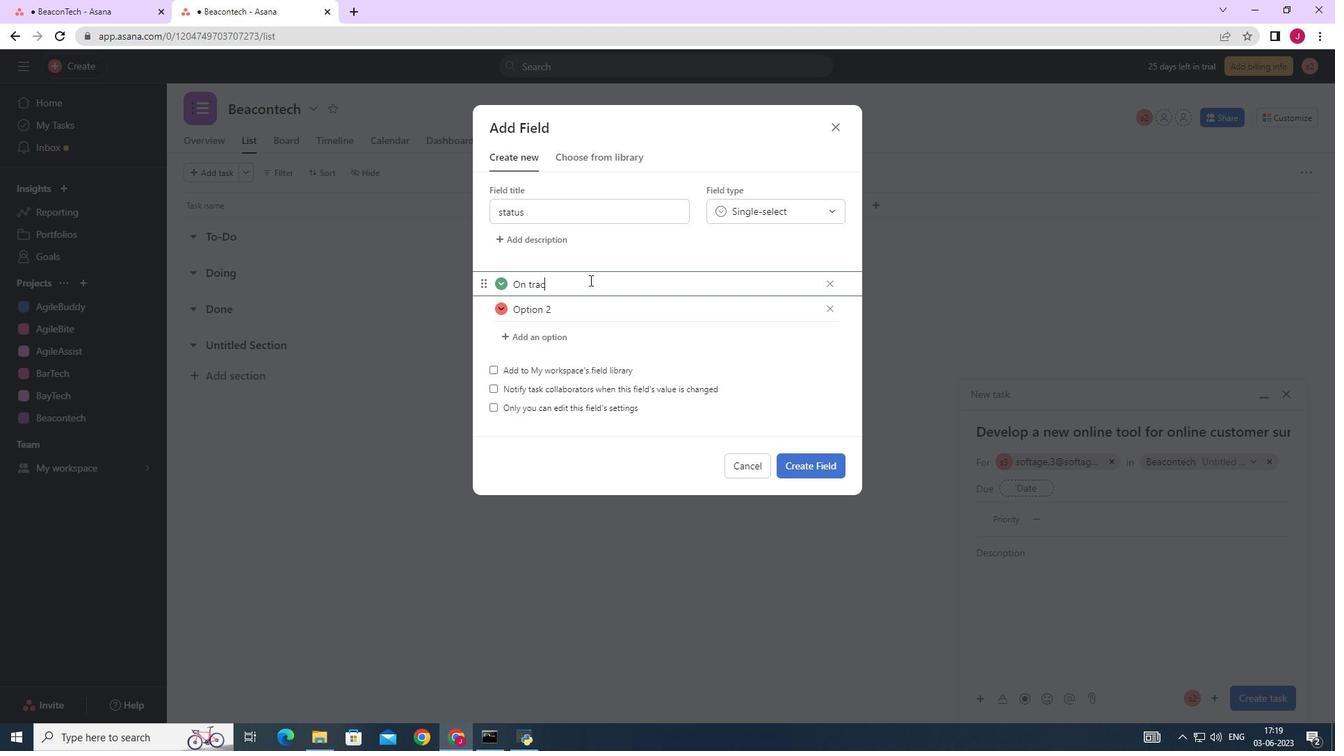 
Action: Mouse moved to (583, 308)
Screenshot: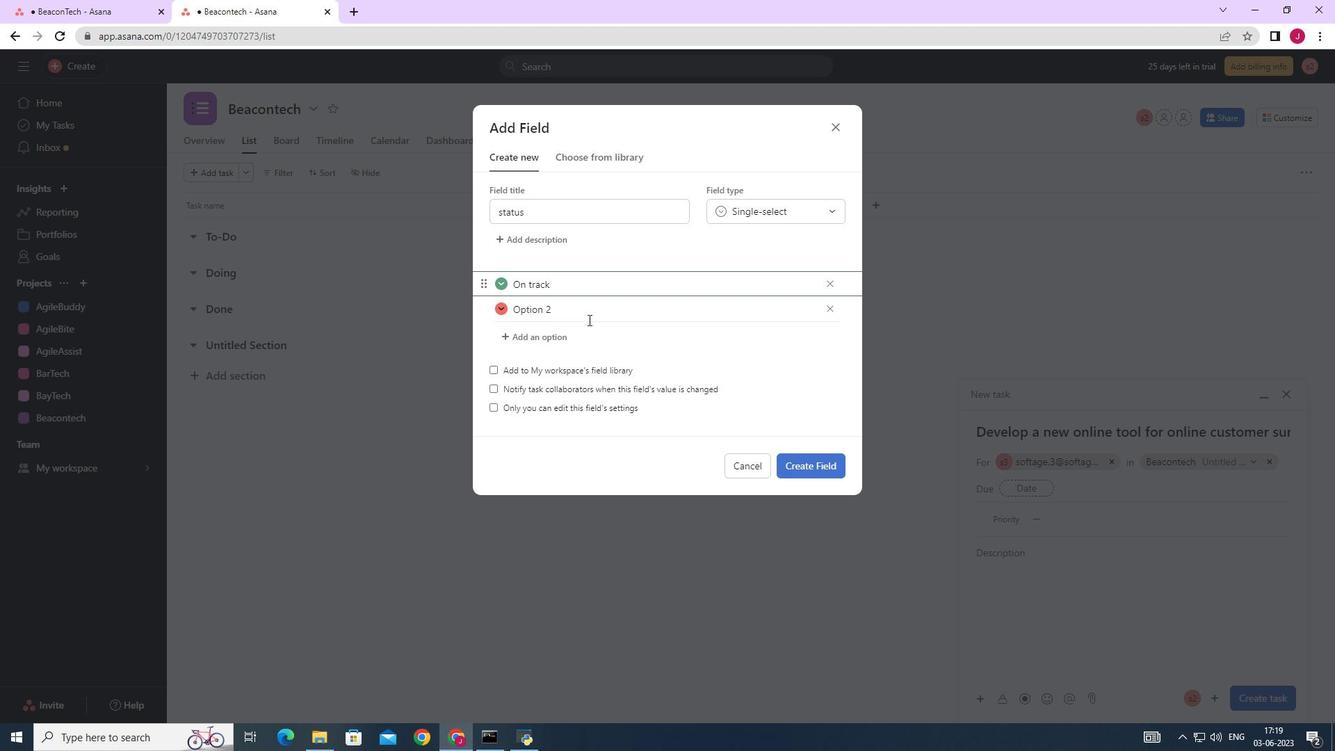 
Action: Mouse pressed left at (583, 308)
Screenshot: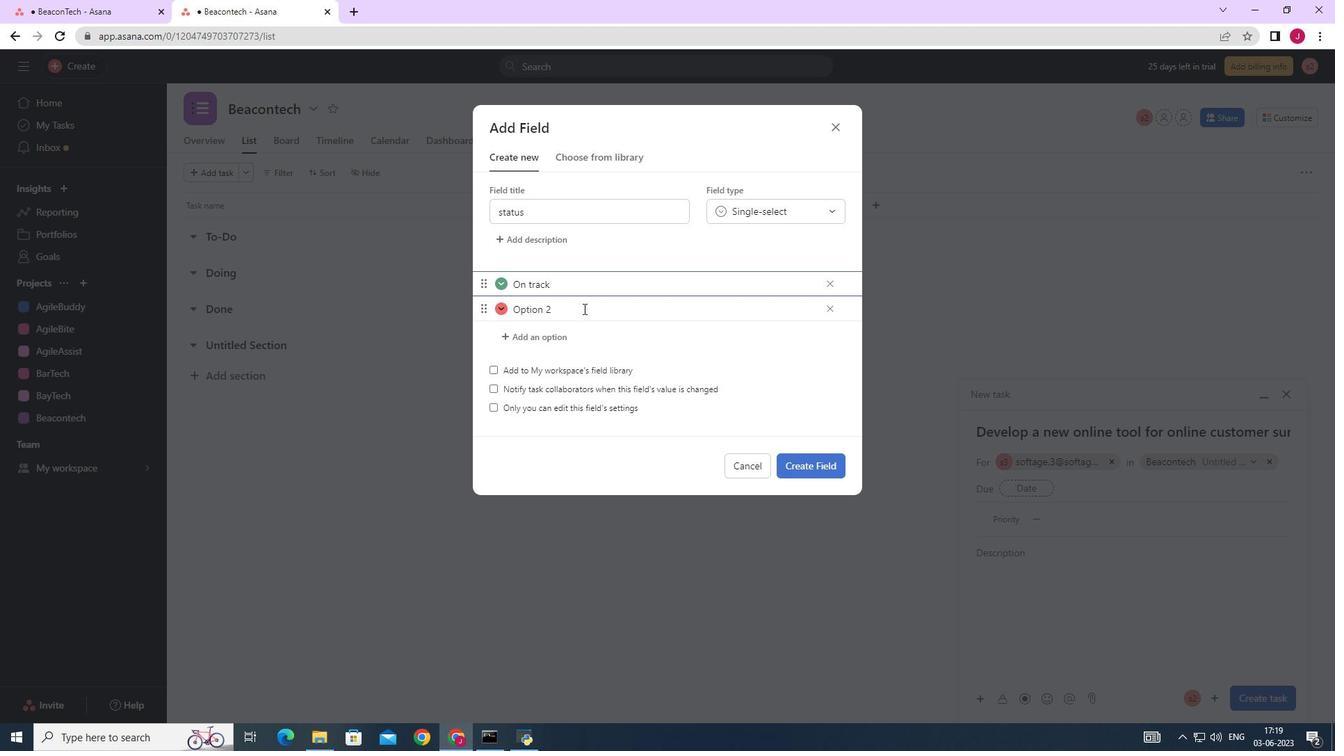 
Action: Mouse moved to (579, 307)
Screenshot: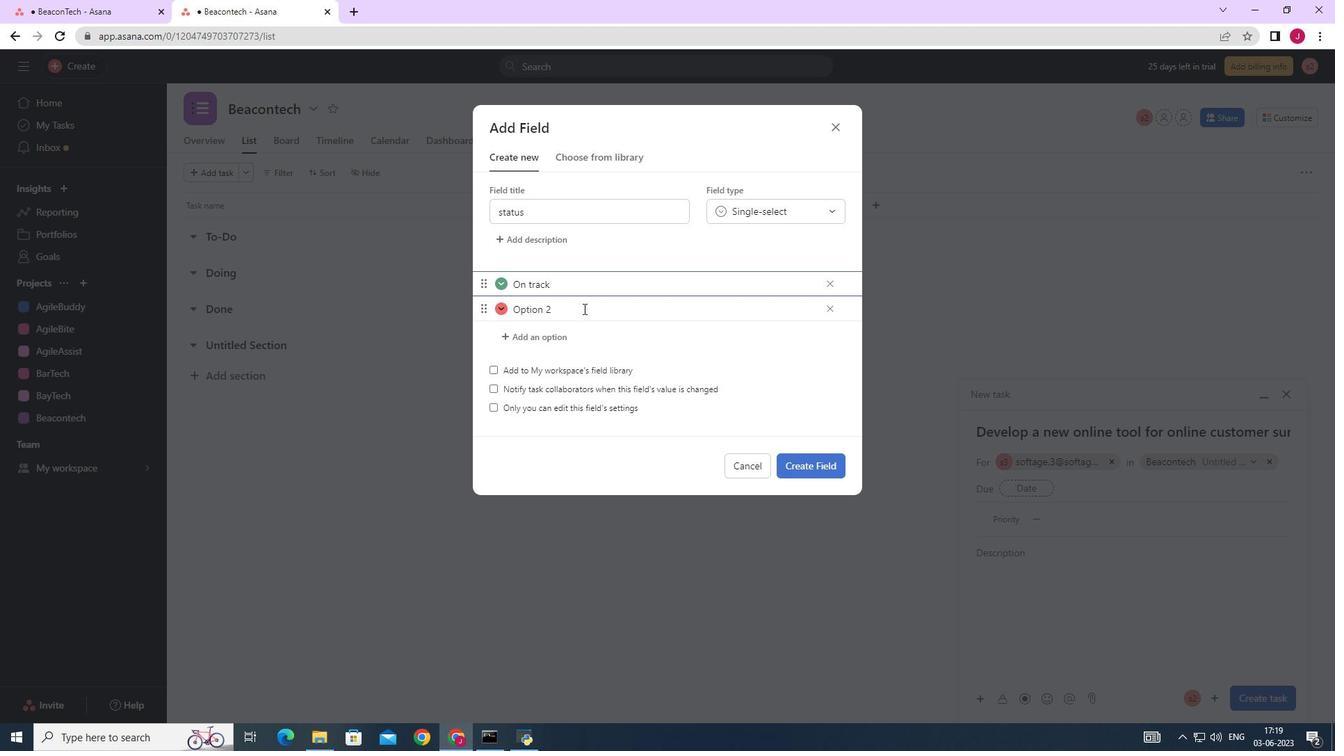 
Action: Key pressed <Key.backspace><Key.backspace><Key.backspace><Key.backspace><Key.backspace><Key.backspace><Key.backspace>ff<Key.space>track
Screenshot: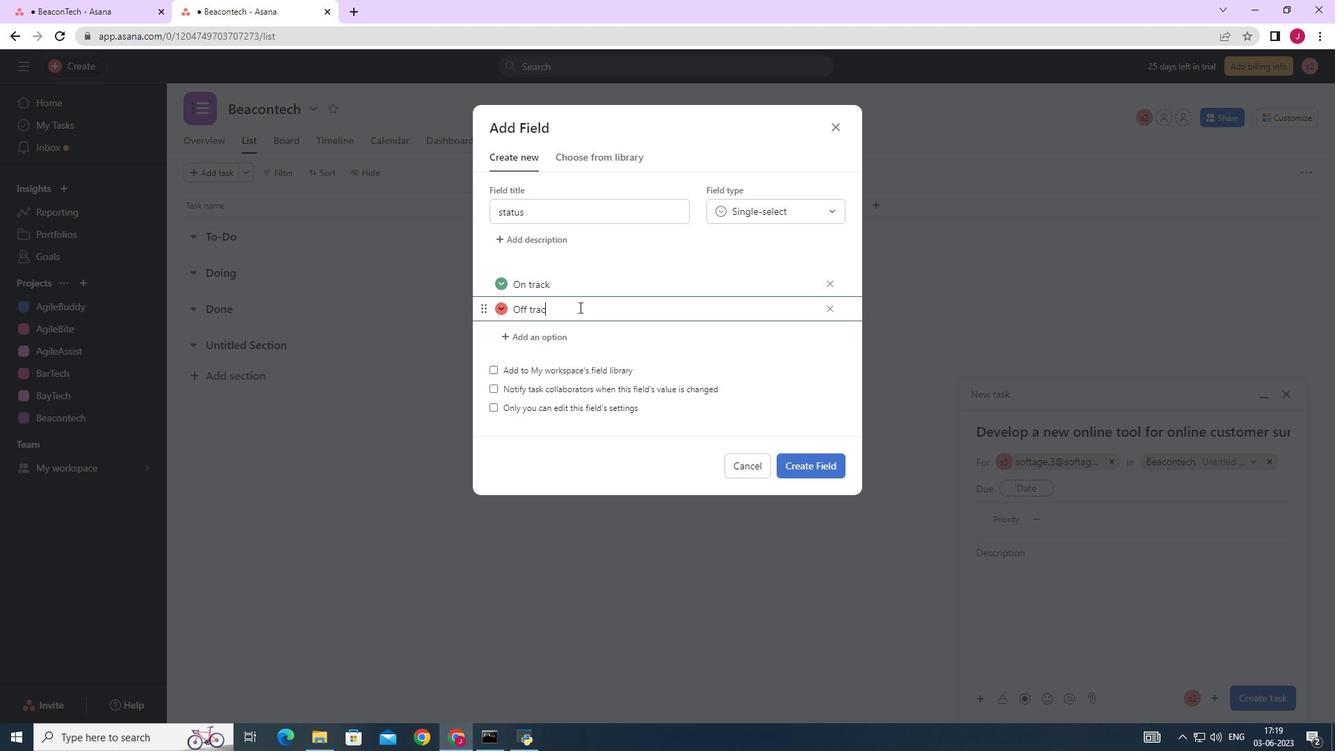 
Action: Mouse moved to (538, 339)
Screenshot: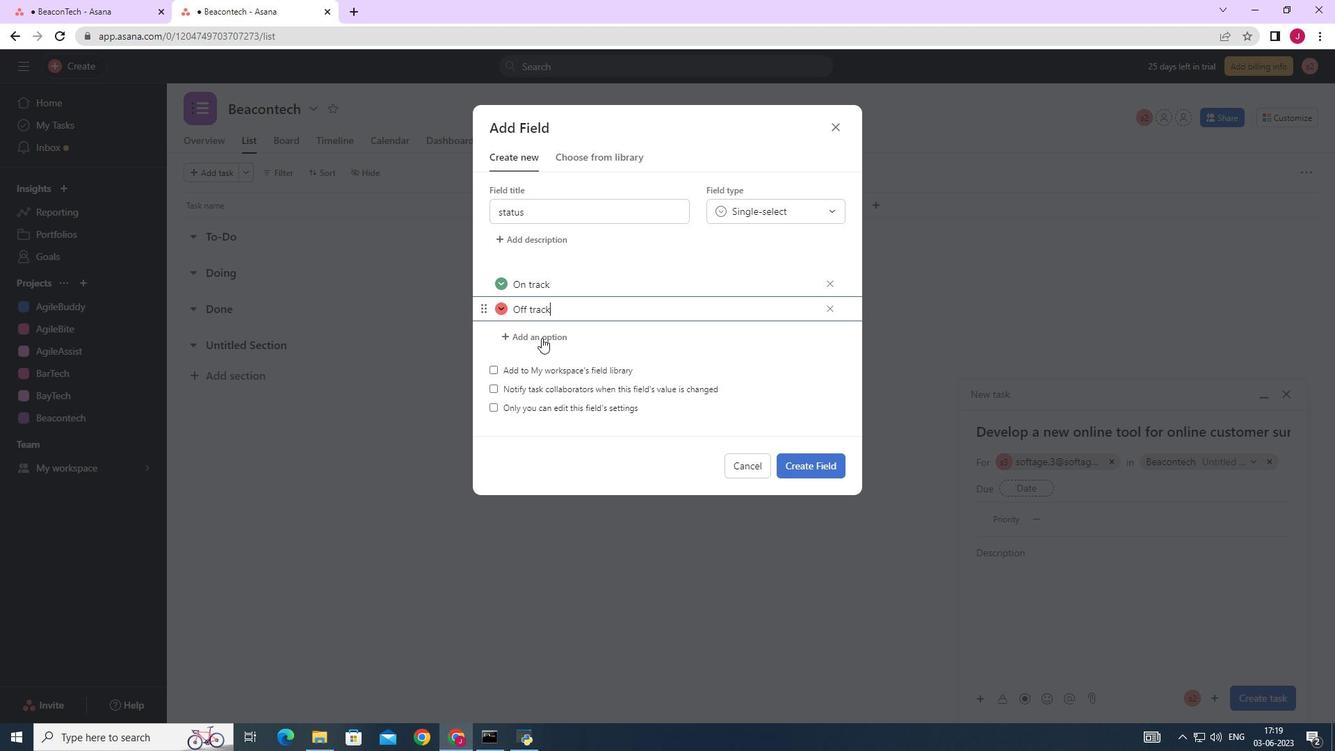 
Action: Mouse pressed left at (538, 339)
Screenshot: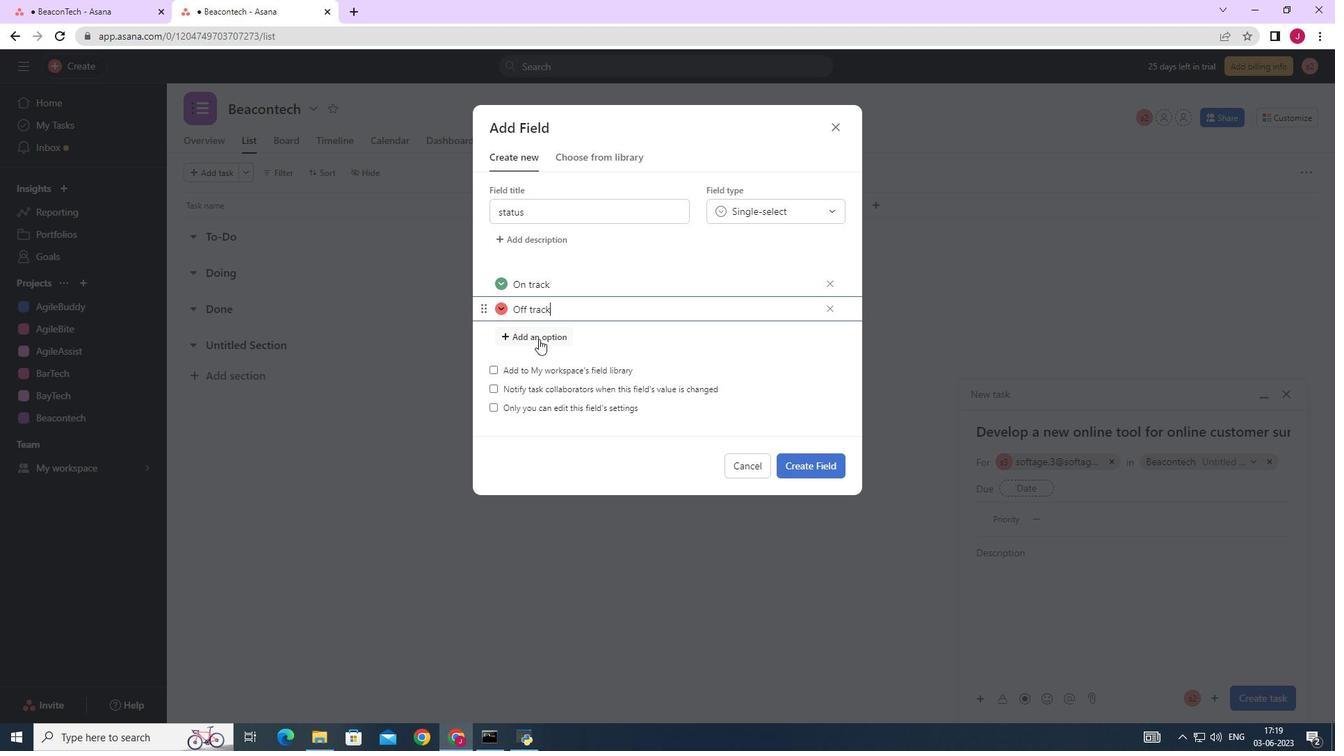 
Action: Key pressed <Key.caps_lock>A<Key.caps_lock>t<Key.space>risk
Screenshot: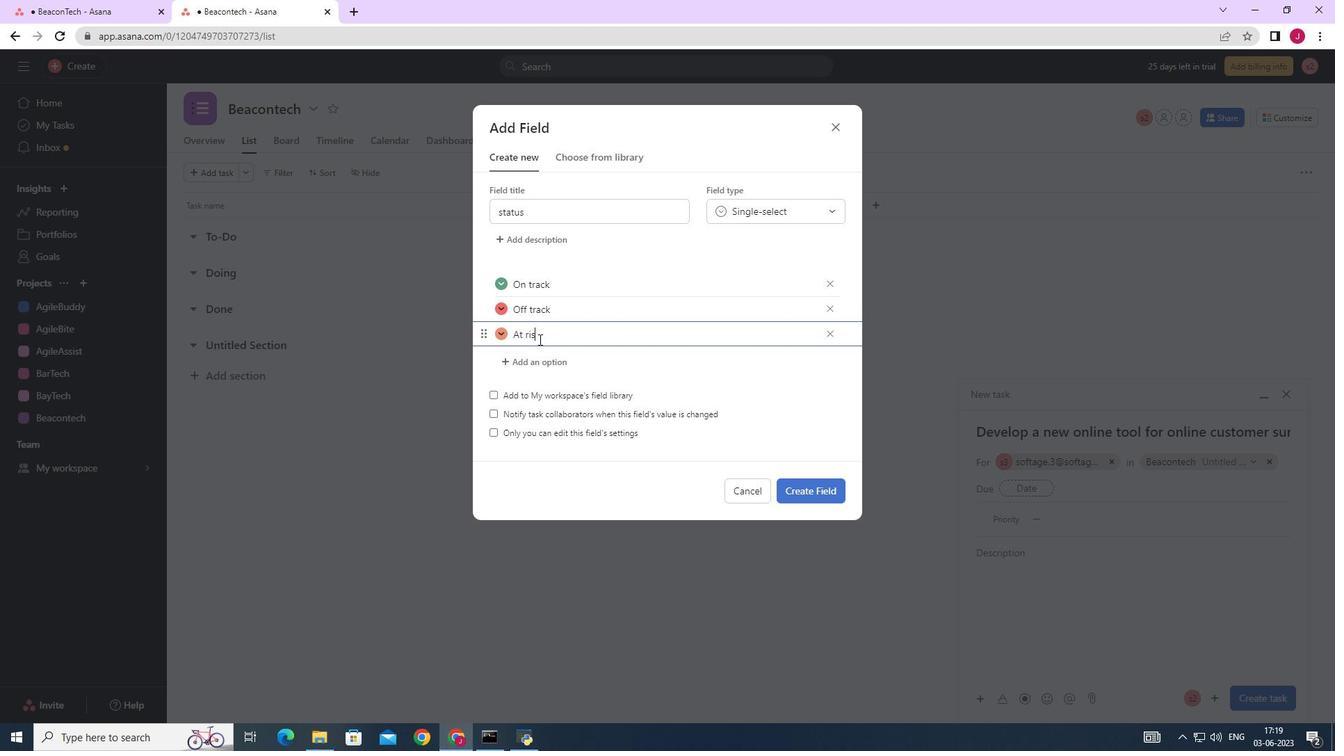 
Action: Mouse moved to (547, 359)
Screenshot: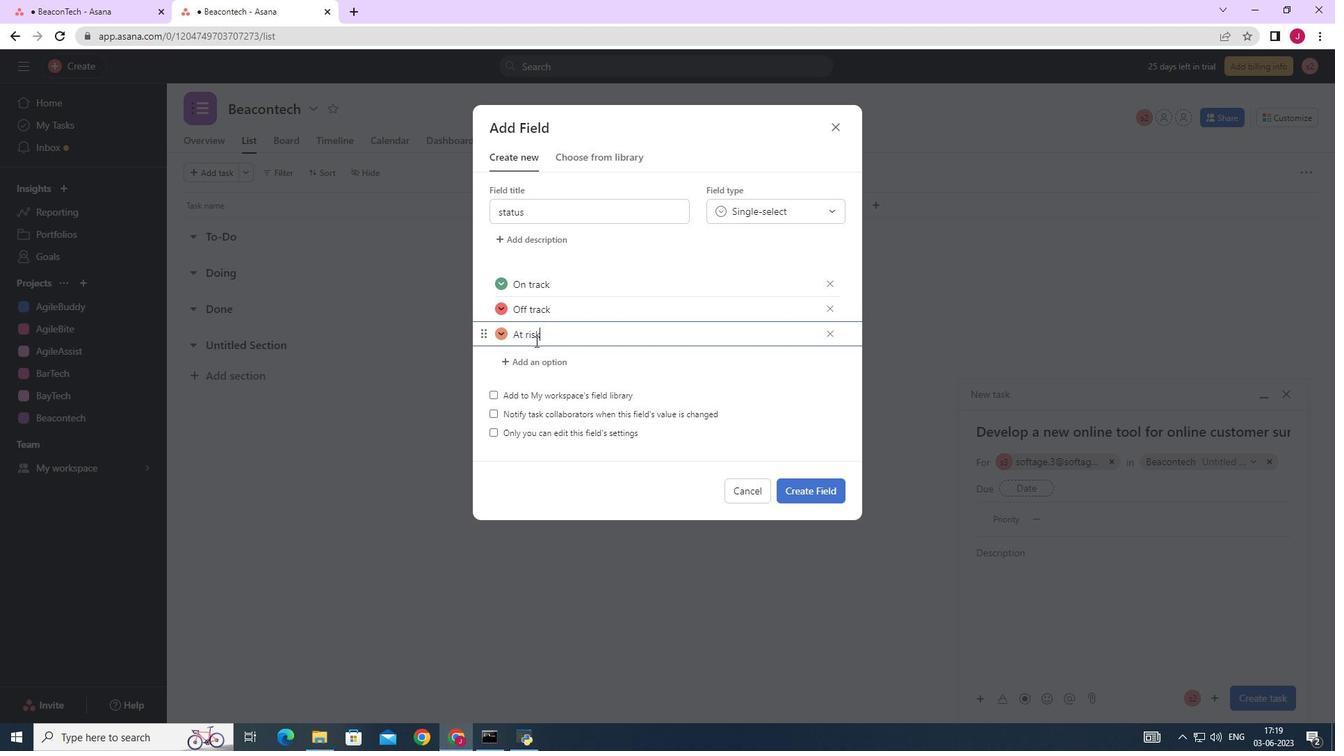 
Action: Mouse pressed left at (547, 359)
Screenshot: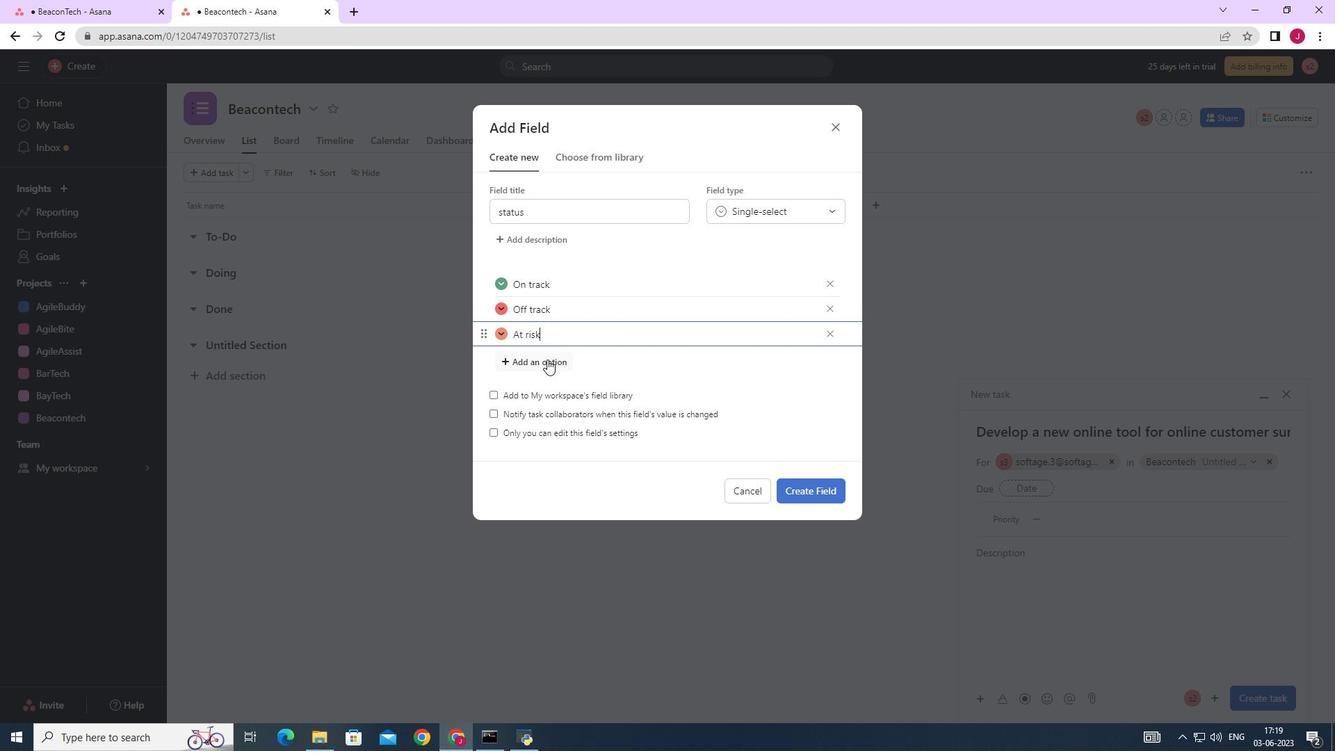 
Action: Mouse moved to (547, 360)
Screenshot: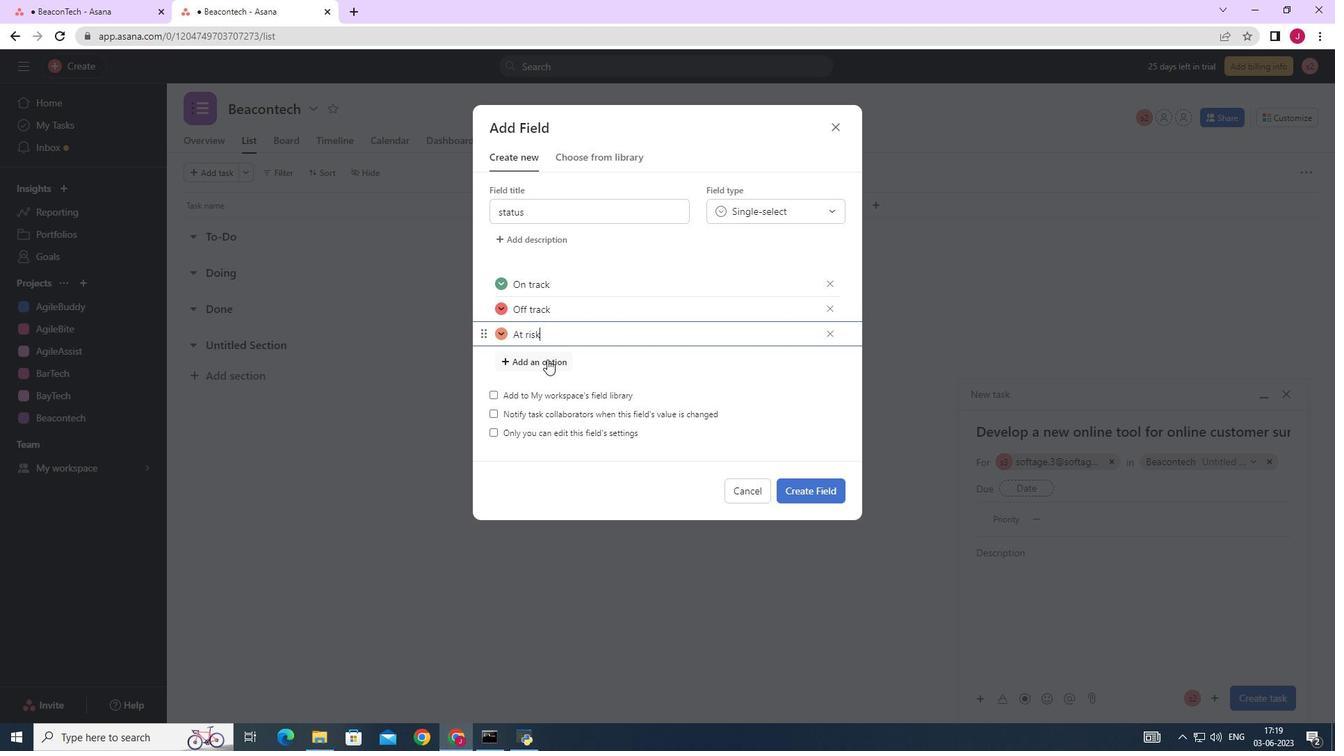 
Action: Key pressed <Key.caps_lock>C<Key.caps_lock>omplete
Screenshot: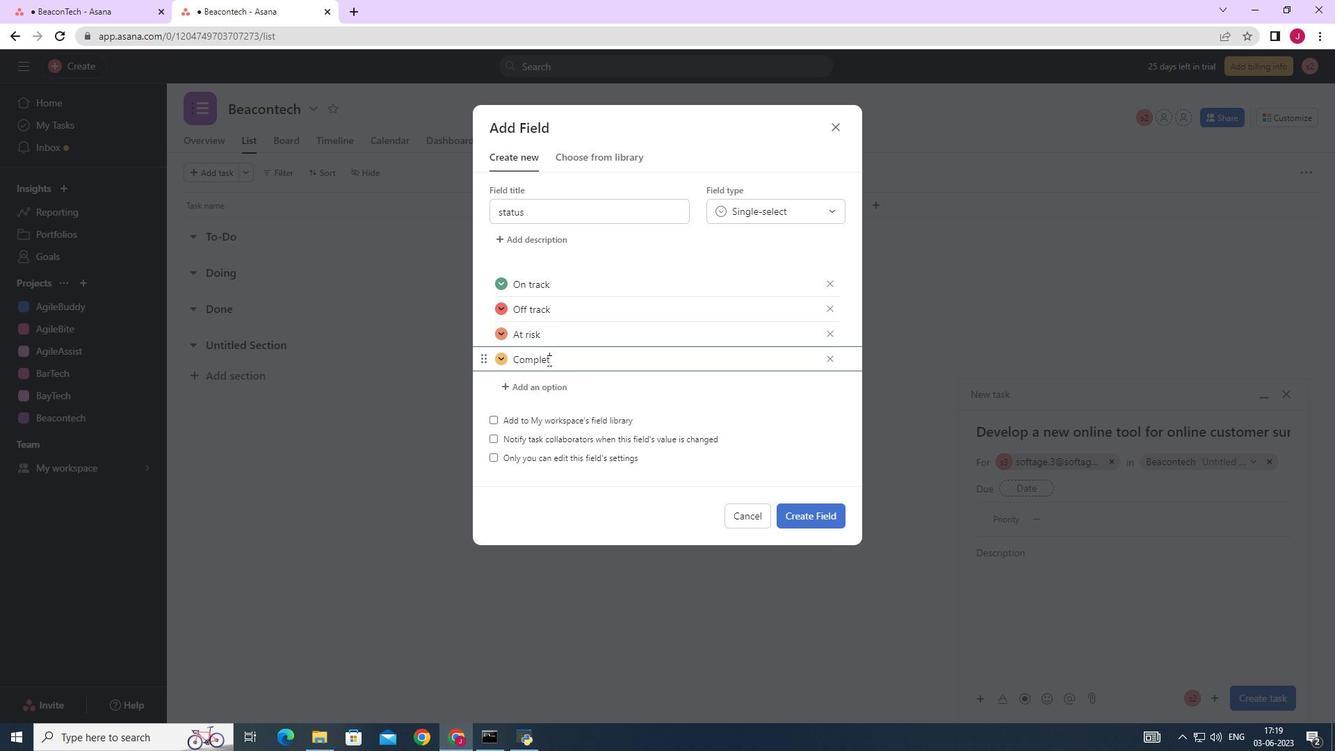 
Action: Mouse moved to (807, 515)
Screenshot: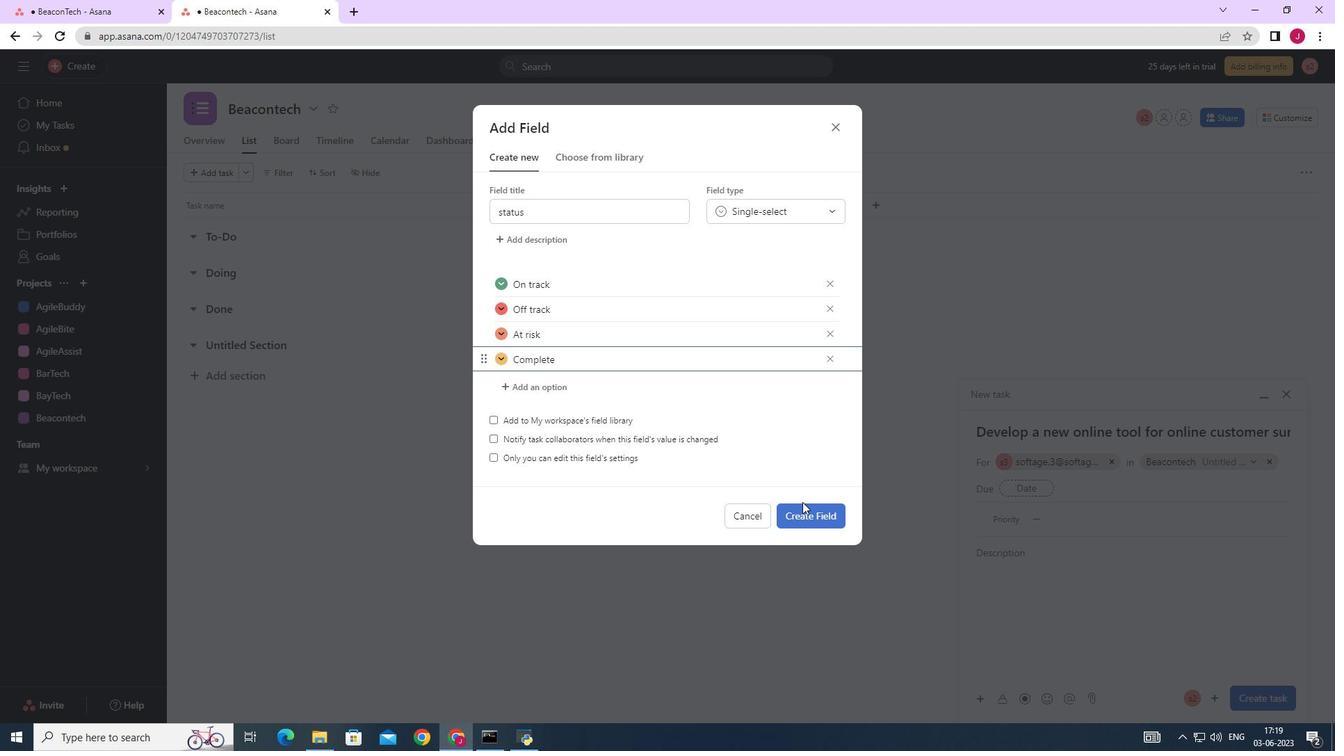 
Action: Mouse pressed left at (807, 515)
Screenshot: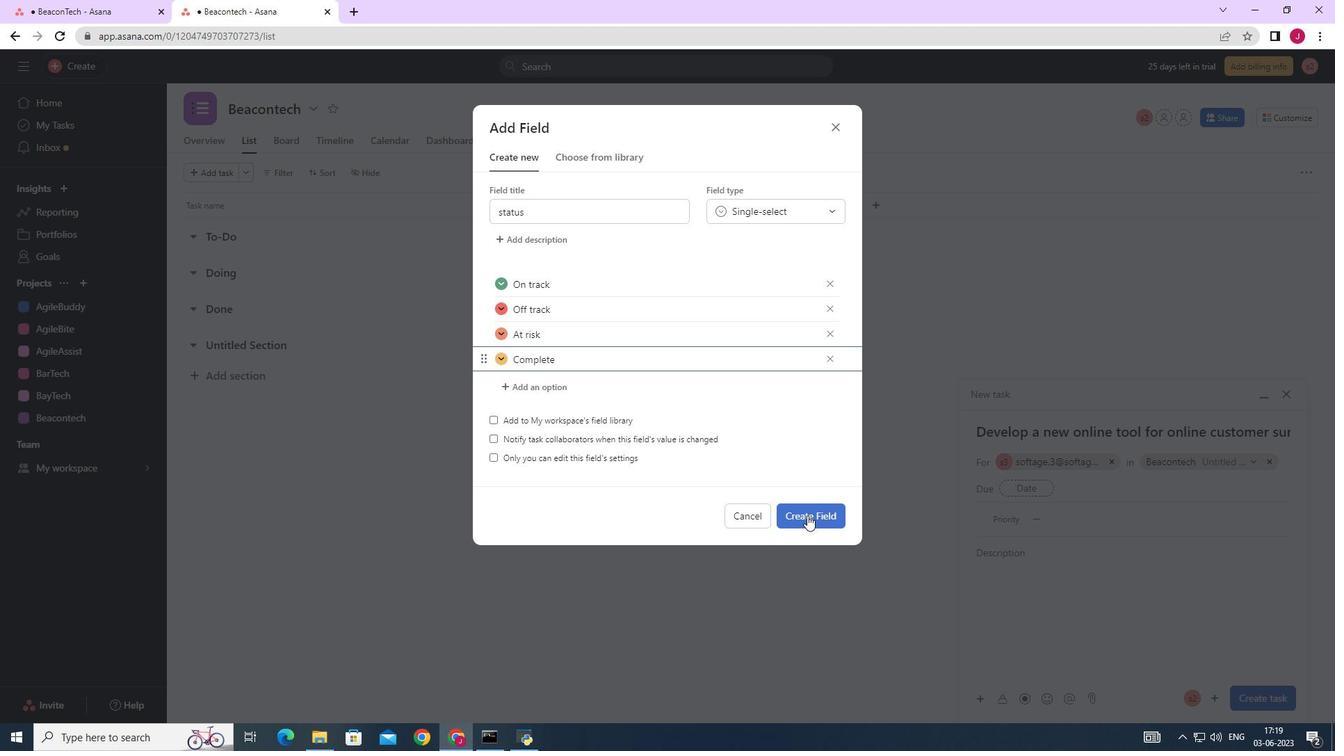 
Action: Mouse moved to (1036, 515)
Screenshot: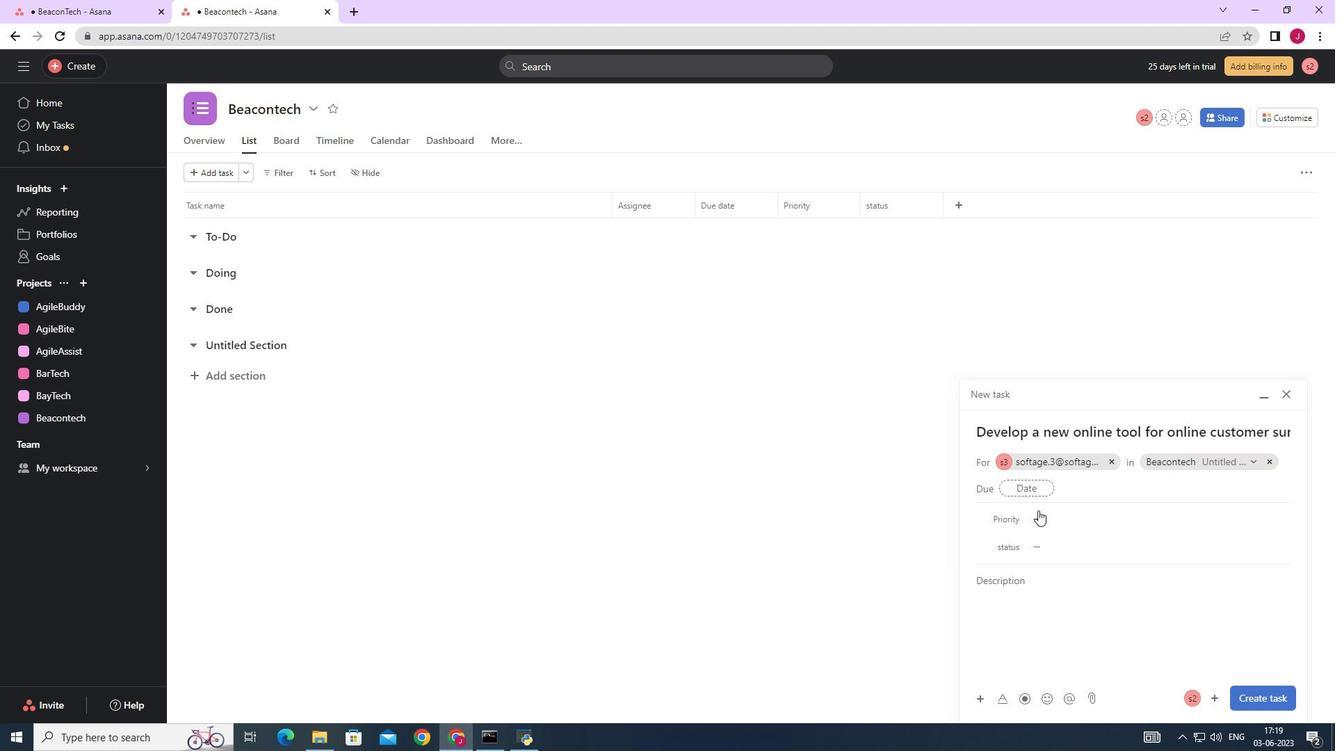 
Action: Mouse pressed left at (1036, 515)
Screenshot: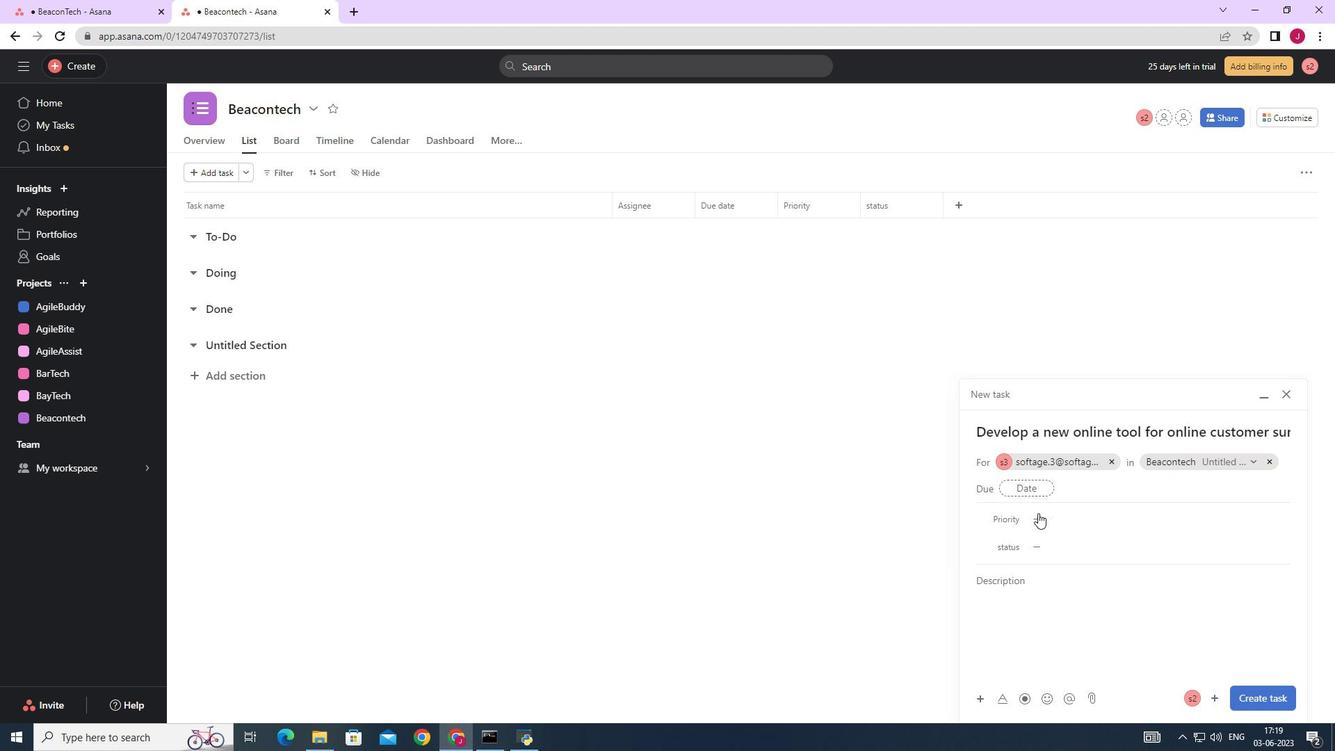 
Action: Mouse moved to (1063, 612)
Screenshot: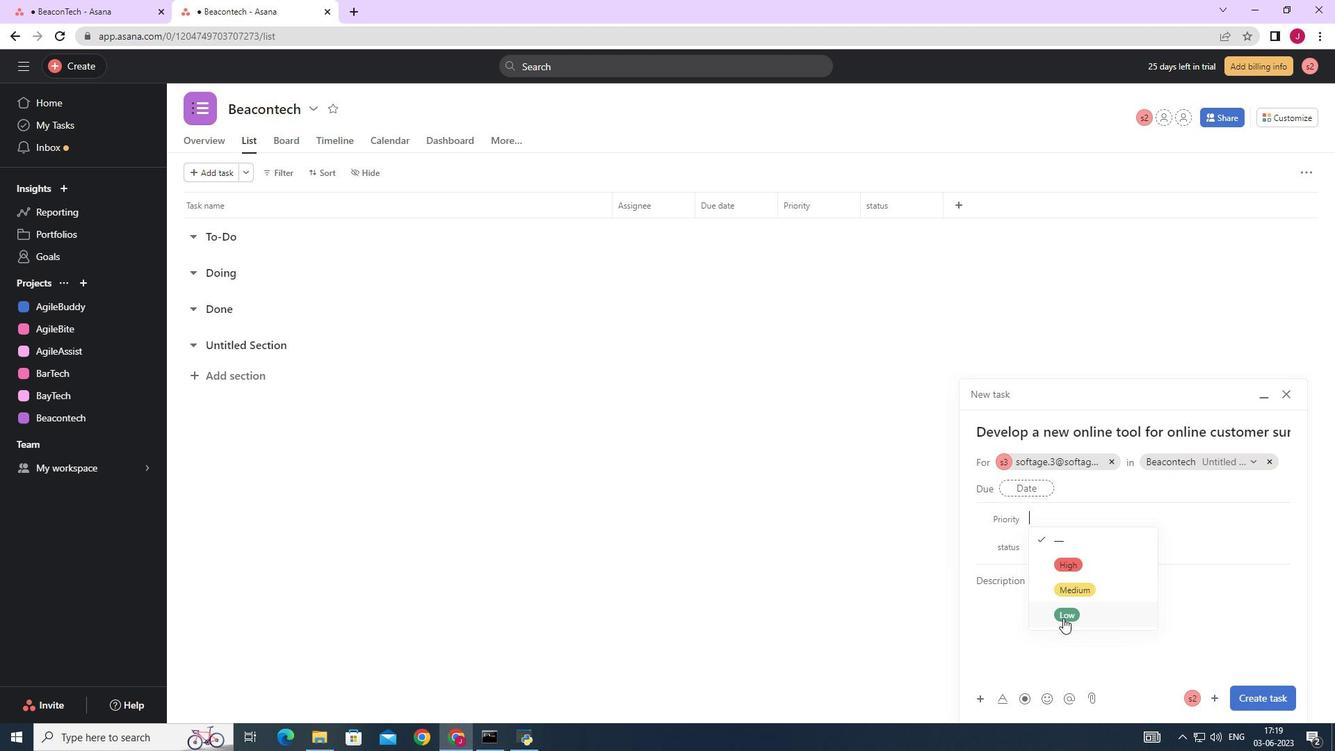 
Action: Mouse pressed left at (1063, 612)
Screenshot: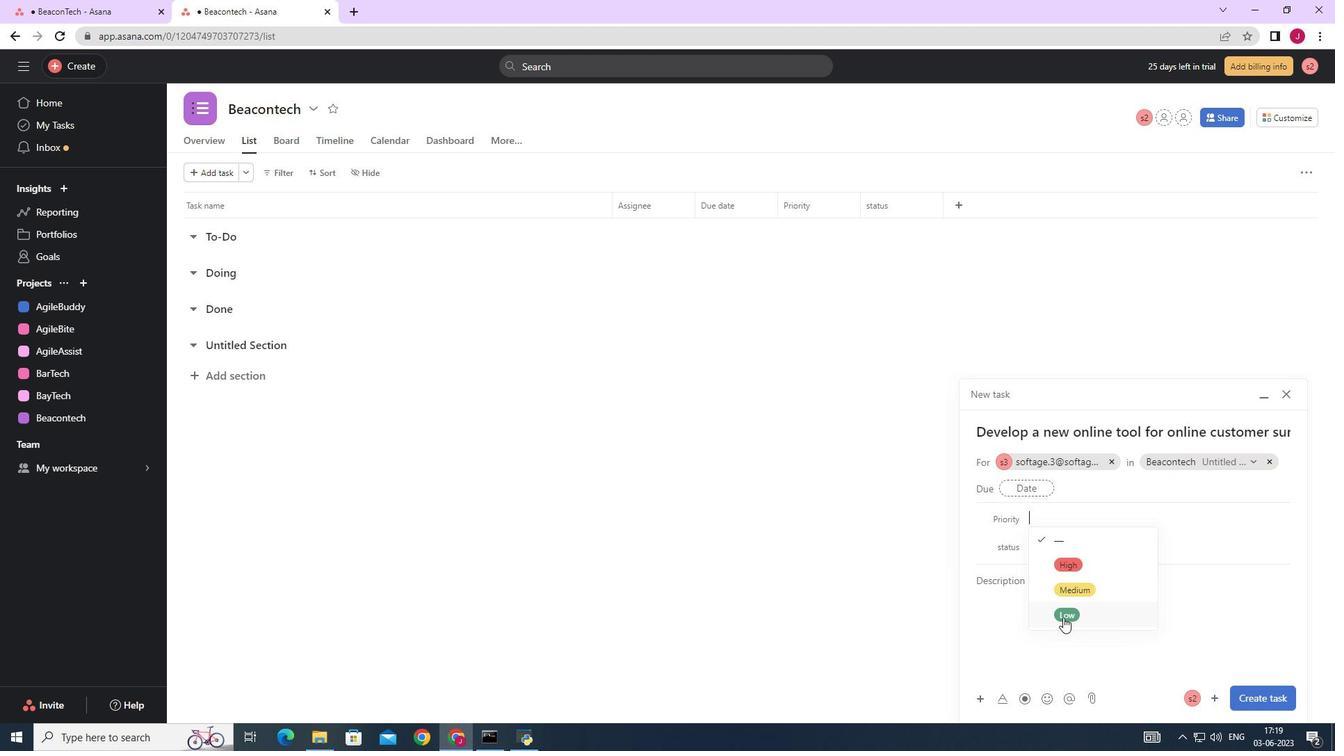 
Action: Mouse moved to (1051, 540)
Screenshot: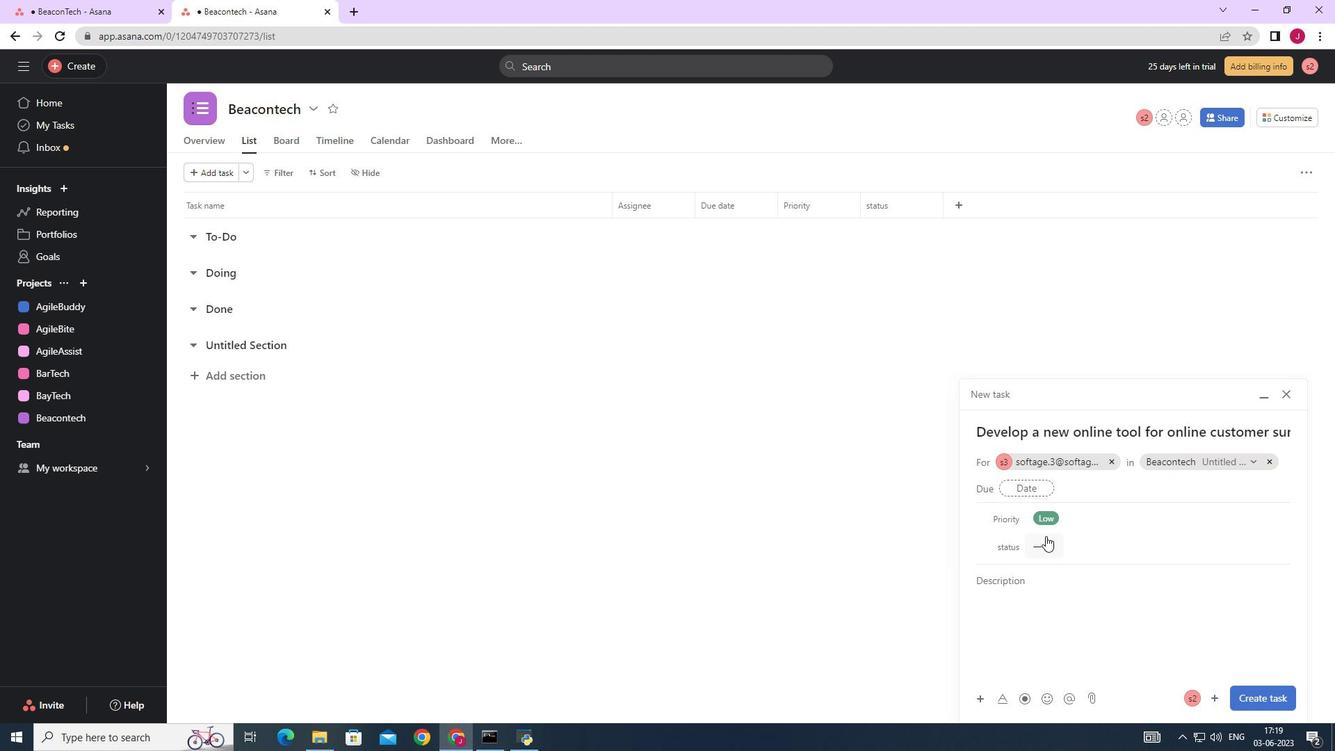 
Action: Mouse pressed left at (1051, 540)
Screenshot: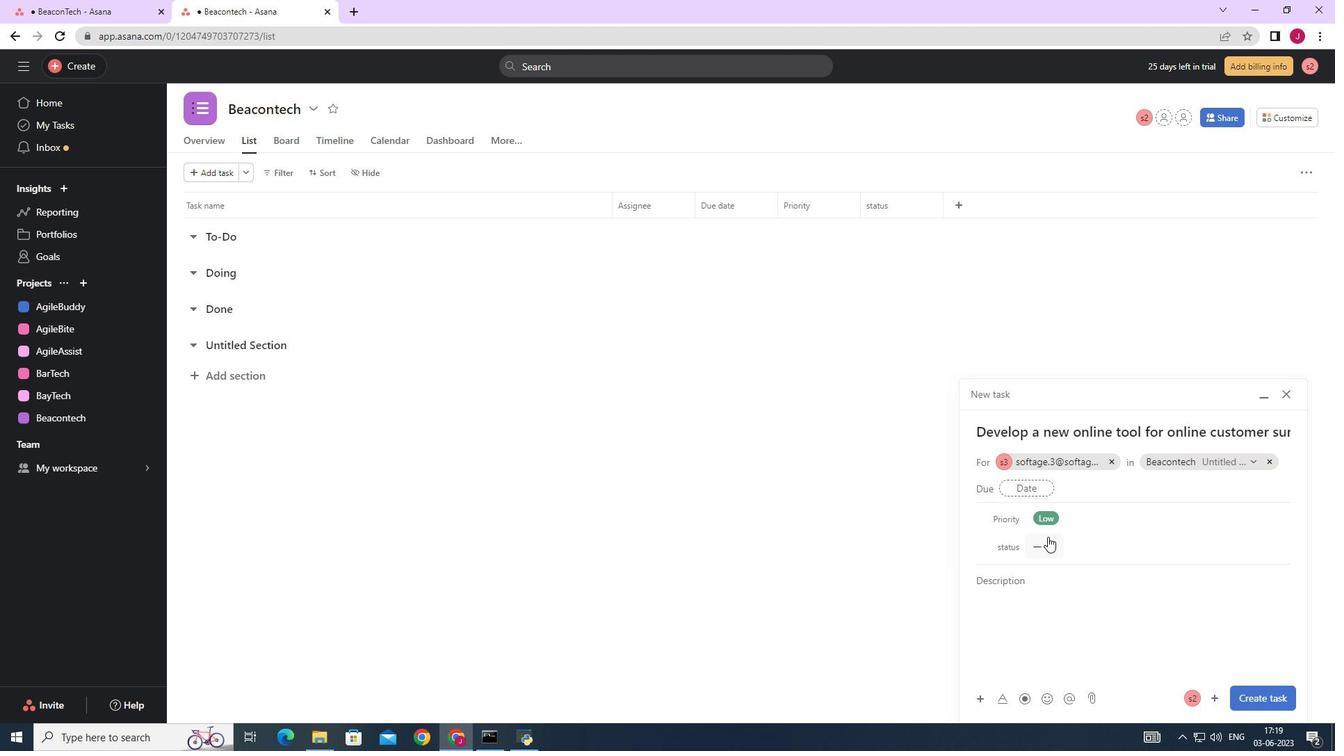 
Action: Mouse moved to (1077, 591)
Screenshot: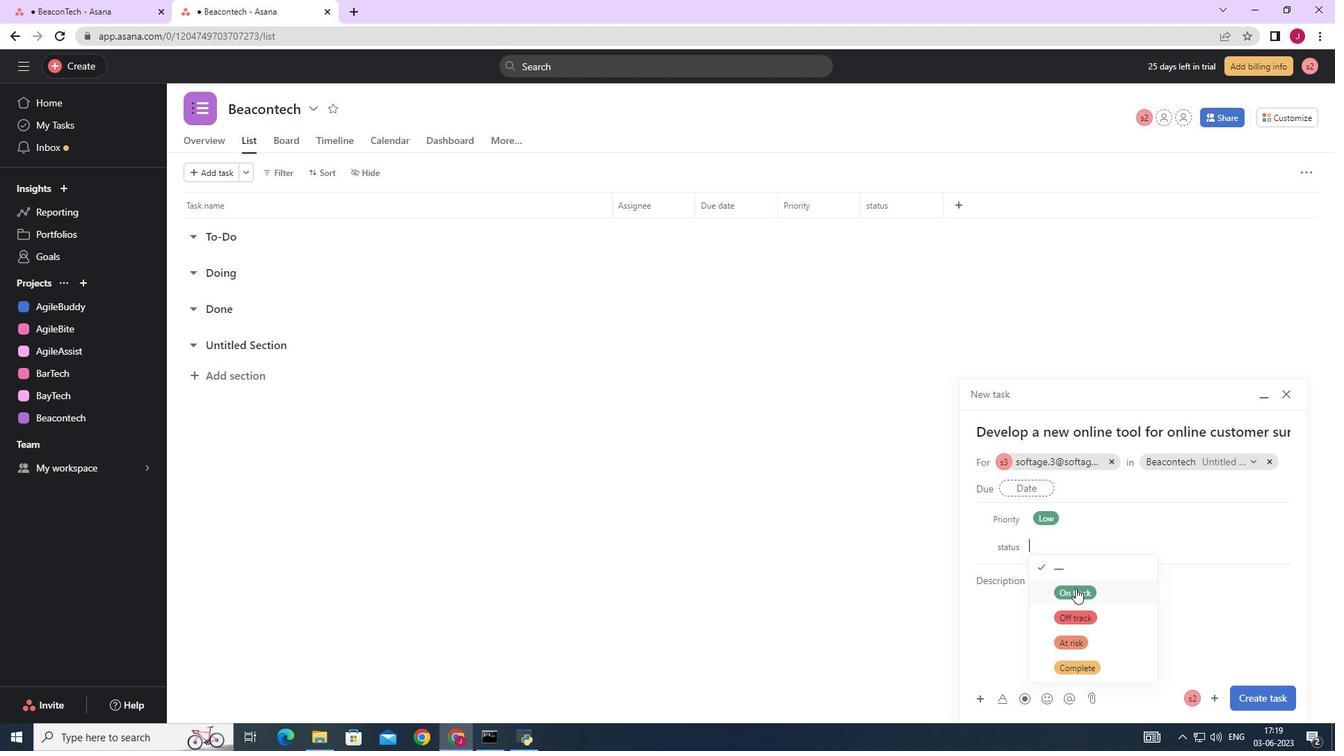 
Action: Mouse pressed left at (1077, 591)
Screenshot: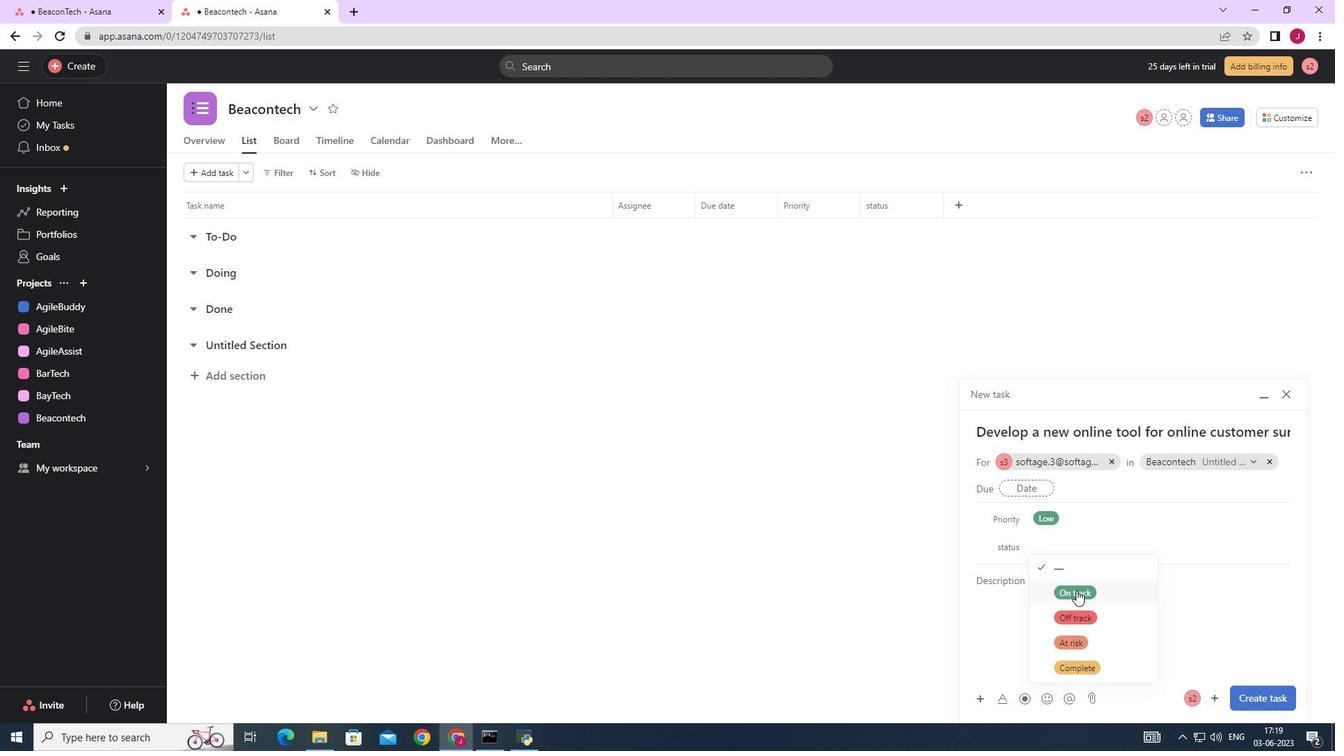 
Action: Mouse moved to (1264, 696)
Screenshot: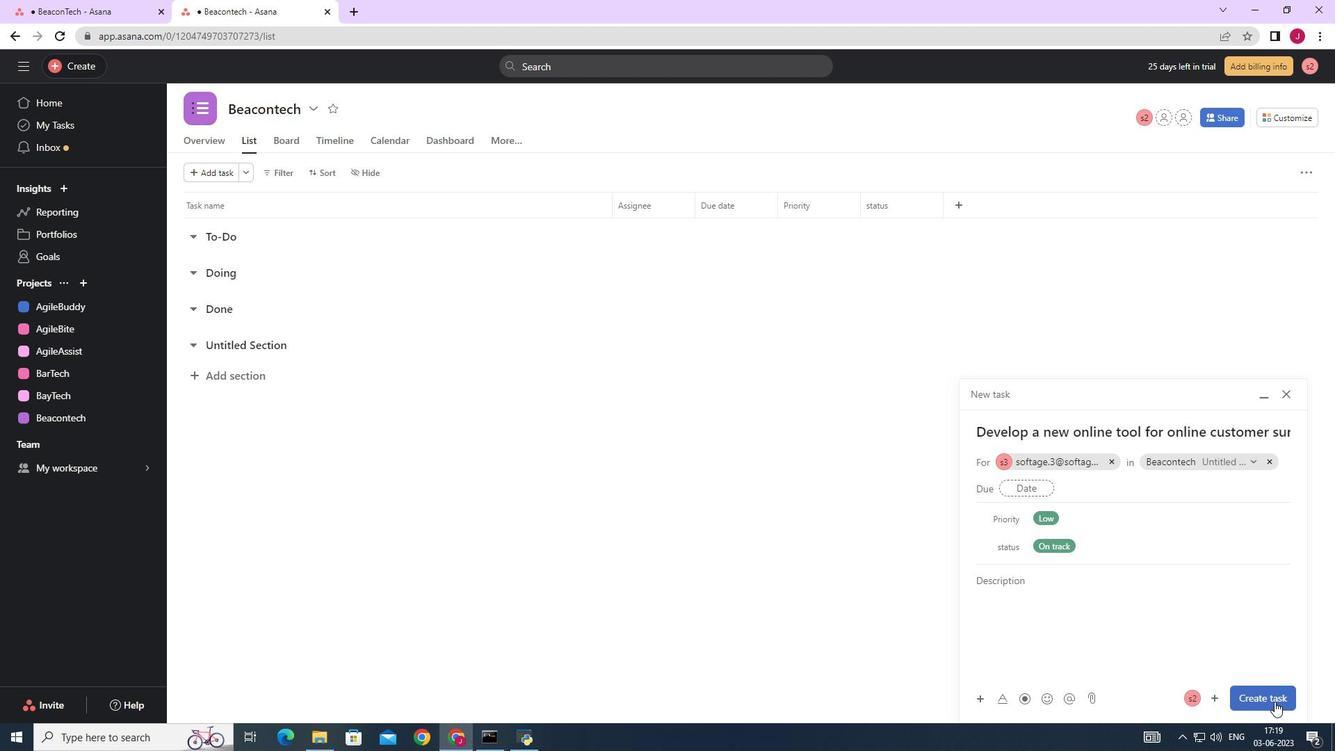 
Action: Mouse pressed left at (1264, 696)
Screenshot: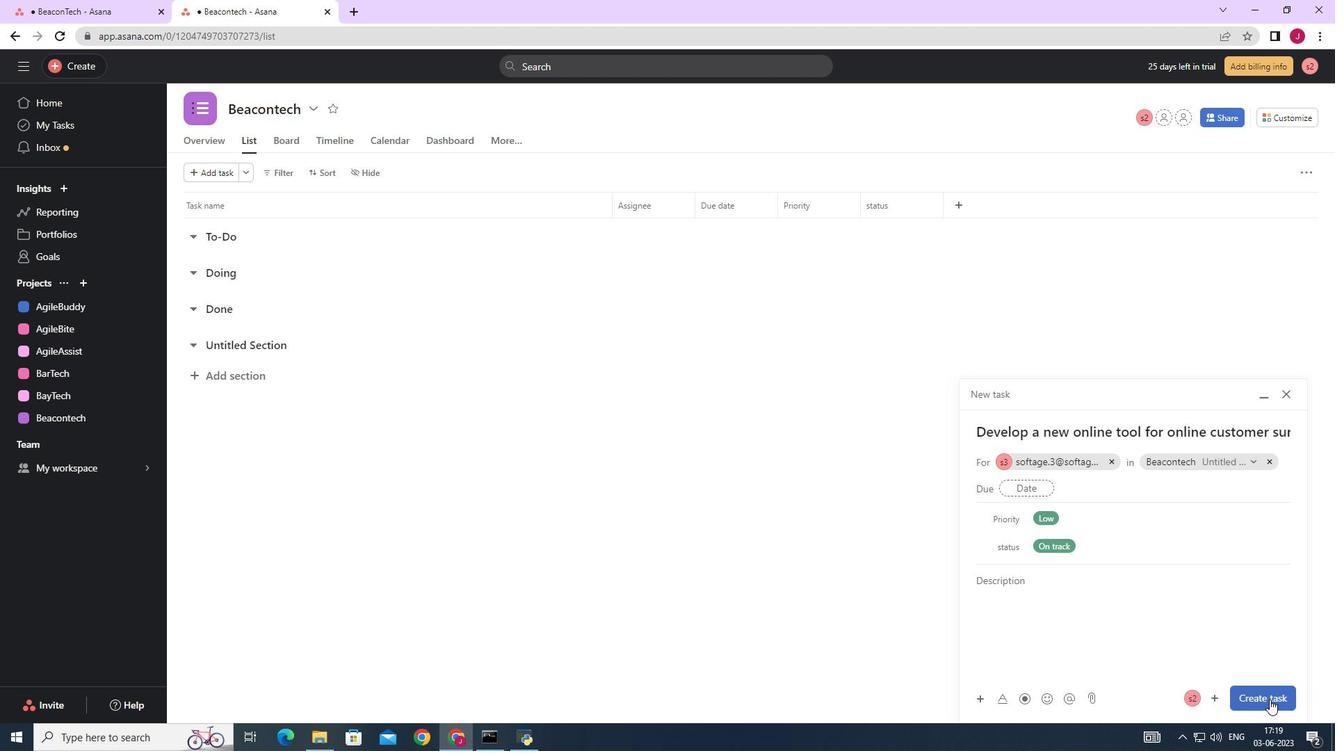 
Action: Mouse moved to (1301, 175)
Screenshot: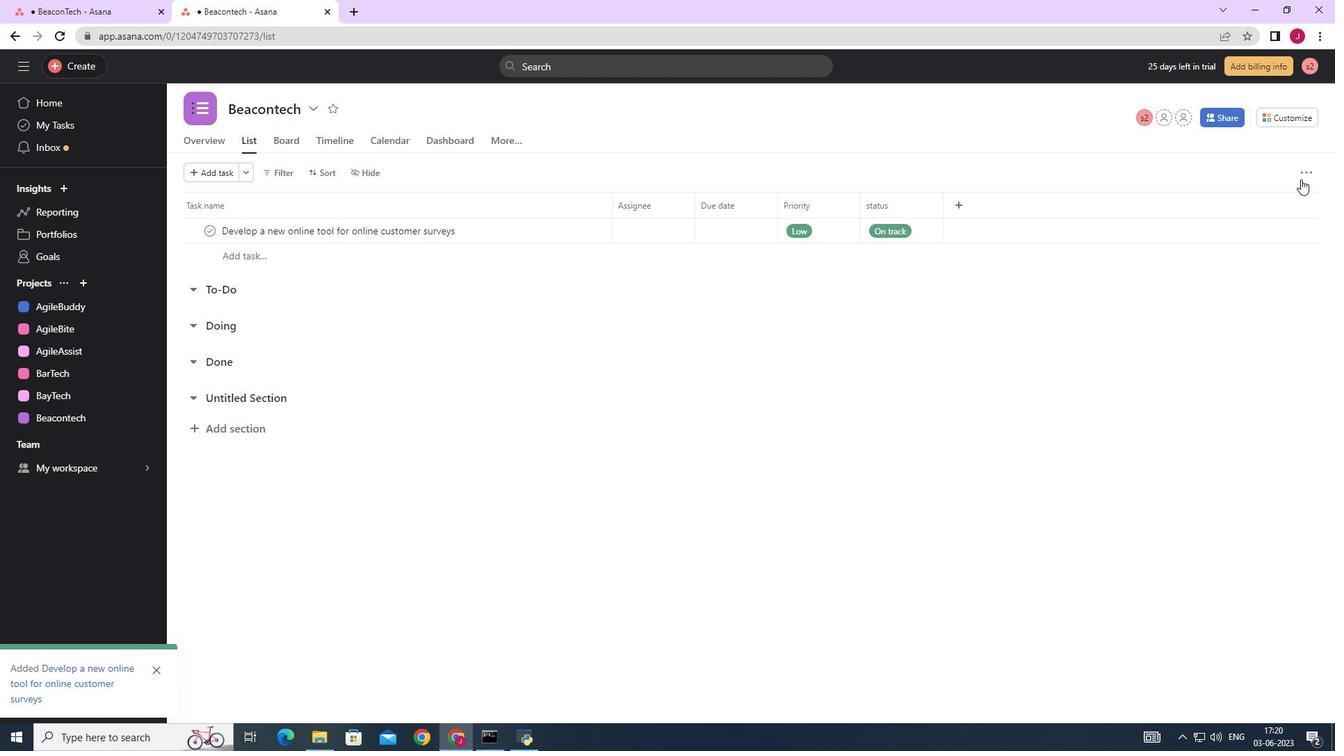 
Action: Mouse pressed left at (1301, 175)
Screenshot: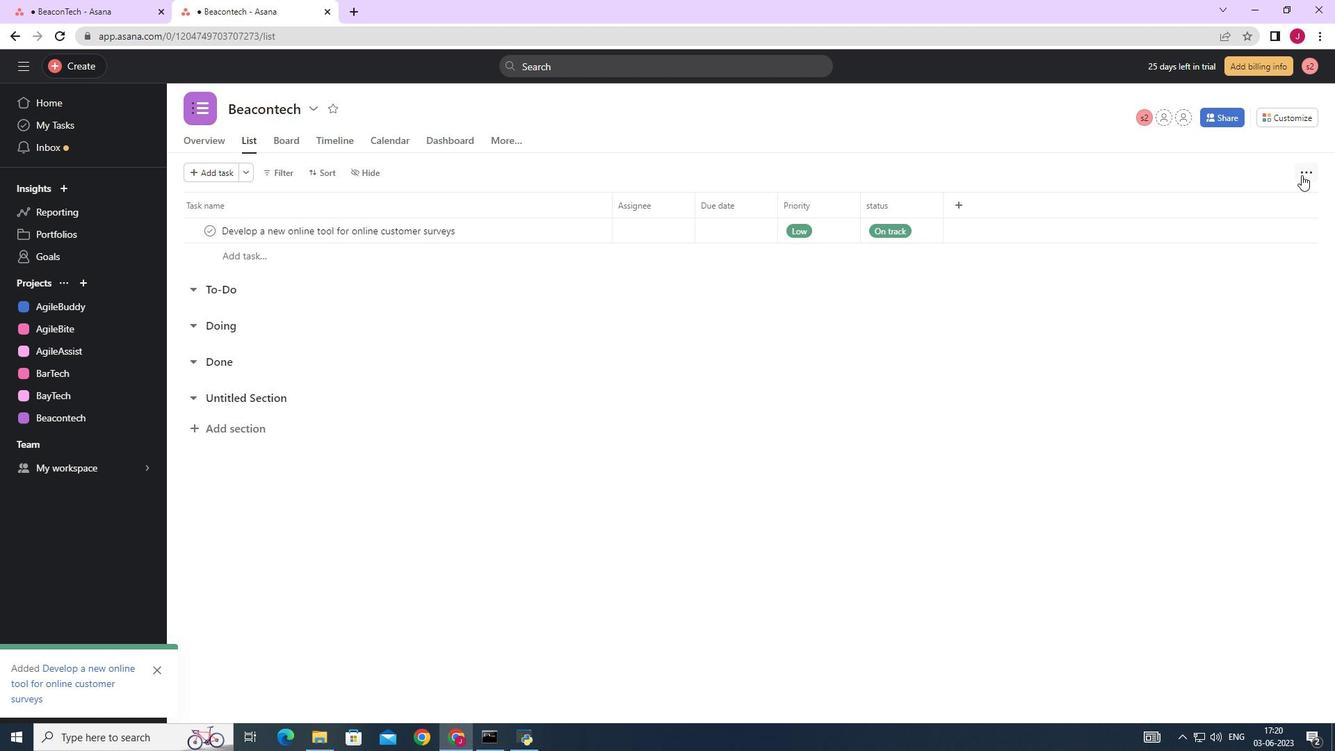 
Action: Mouse moved to (1056, 424)
Screenshot: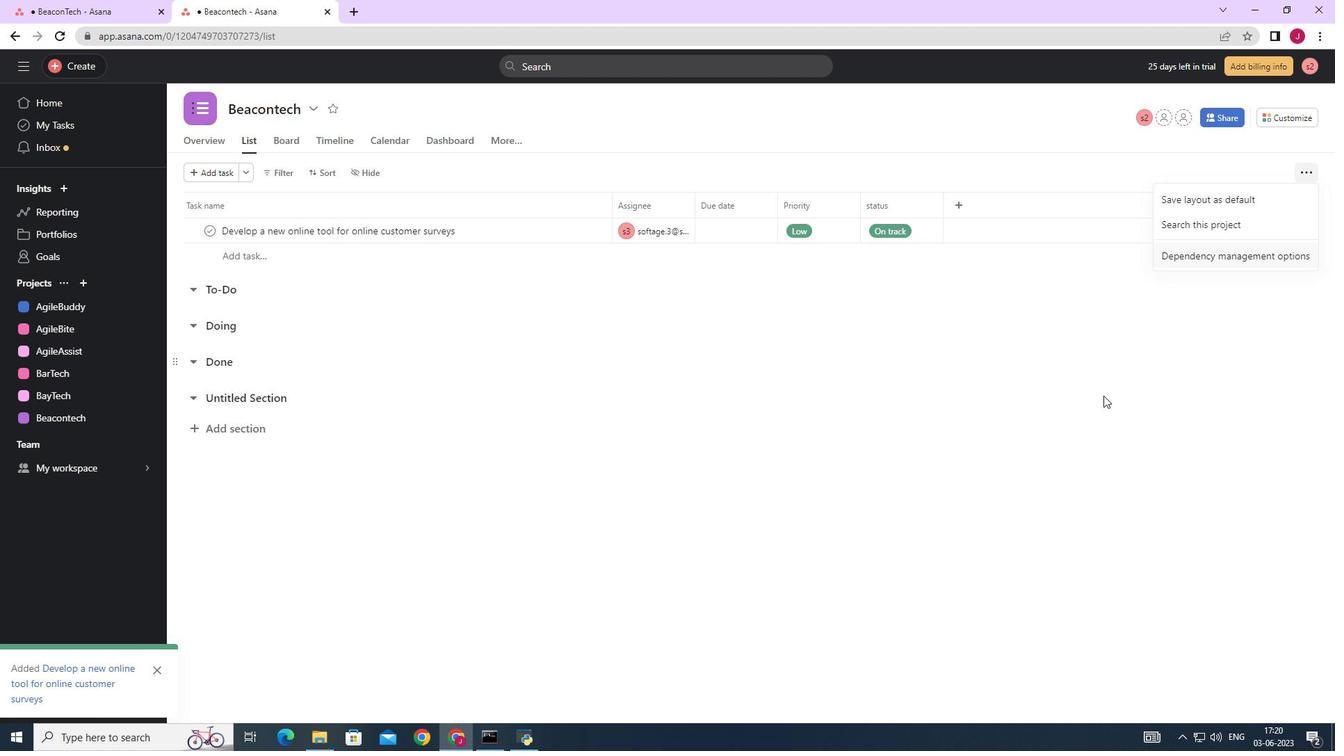 
Action: Mouse pressed left at (1056, 424)
Screenshot: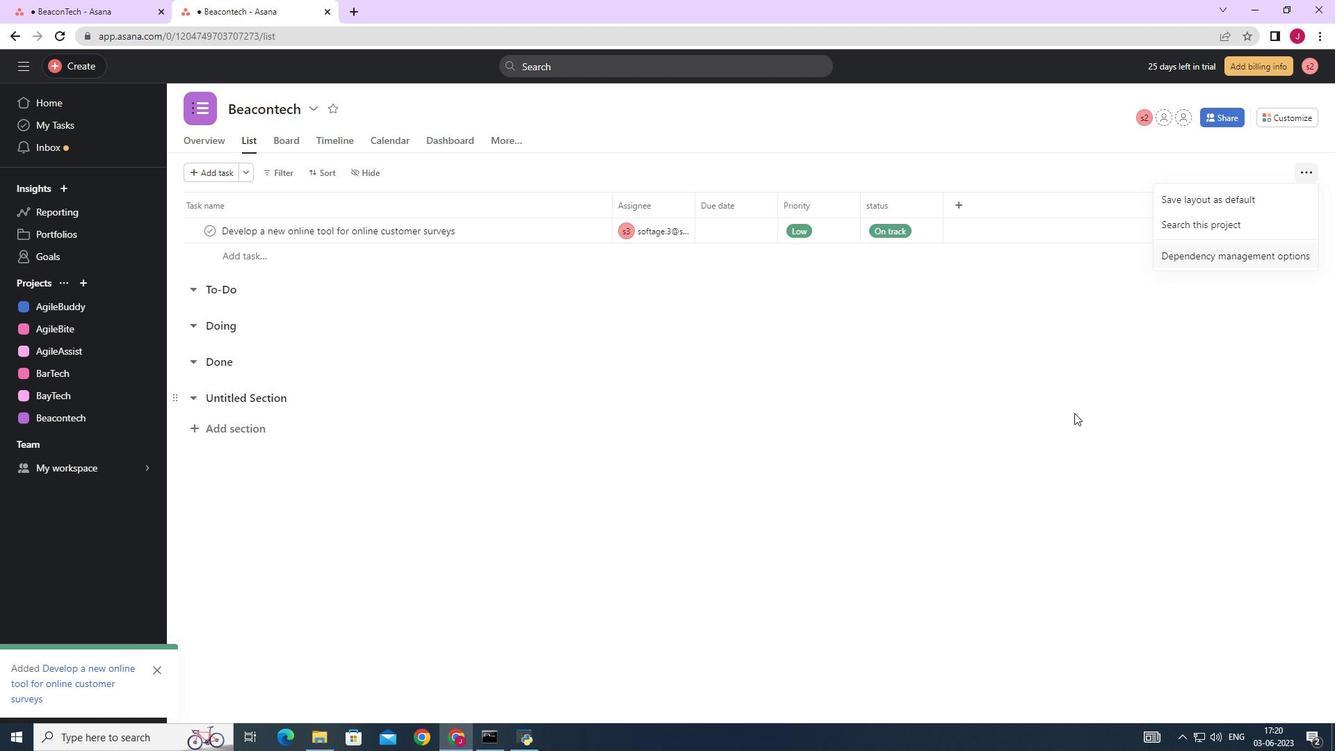 
